 Task: Add an event with the title Marketing Campaign Review and Fine-tuning, date '2023/10/01', time 7:00 AM to 9:00 AMand add a description: Welcome to our Team Building Retreat: Problem-Solving Activities, an immersive and transformative experience designed to enhance problem-solving skills, foster collaboration, and strengthen the bond within your team. This retreat is an opportunity for team members to step away from their daily routines, engage in interactive activities, and work together to tackle complex challenges in a supportive and energizing environment.Select event color  Lavender . Add location for the event as: Hanoi, Vietnam, logged in from the account softage.4@softage.netand send the event invitation to softage.1@softage.net and softage.2@softage.net. Set a reminder for the event Doesn't repeat
Action: Mouse moved to (69, 86)
Screenshot: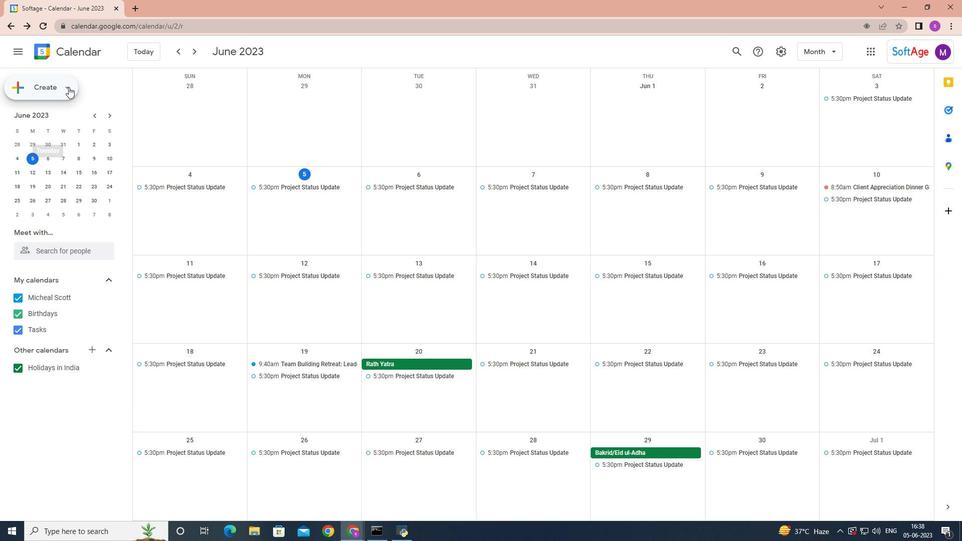 
Action: Mouse pressed left at (69, 86)
Screenshot: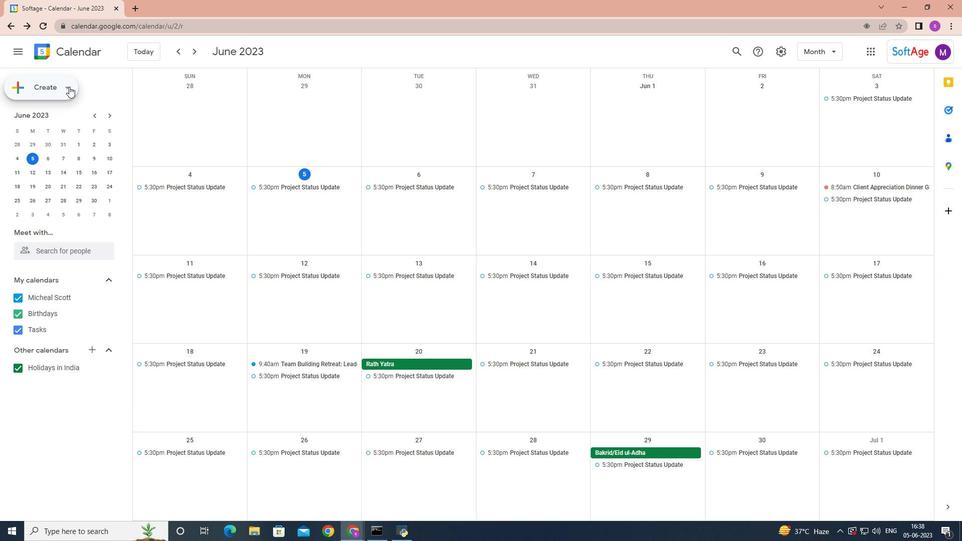 
Action: Mouse moved to (65, 114)
Screenshot: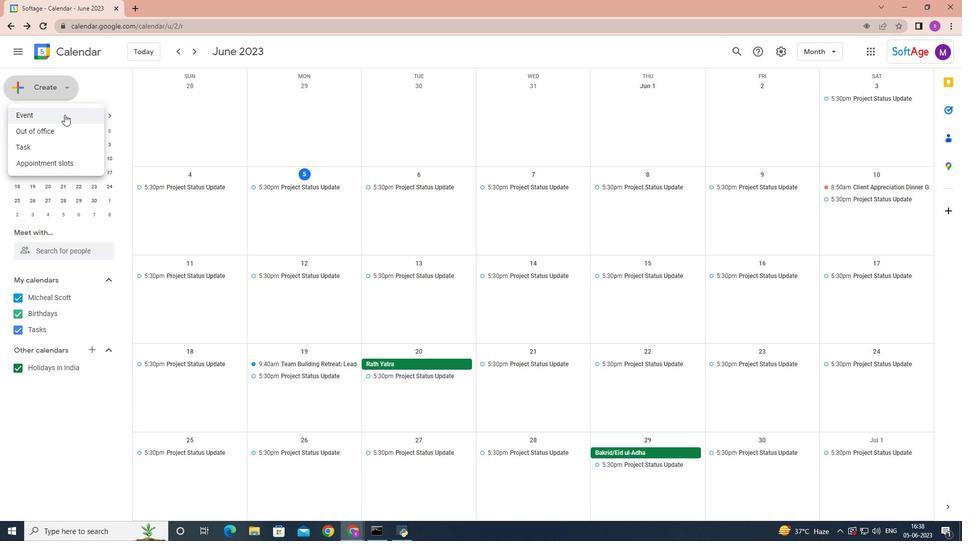 
Action: Mouse pressed left at (65, 114)
Screenshot: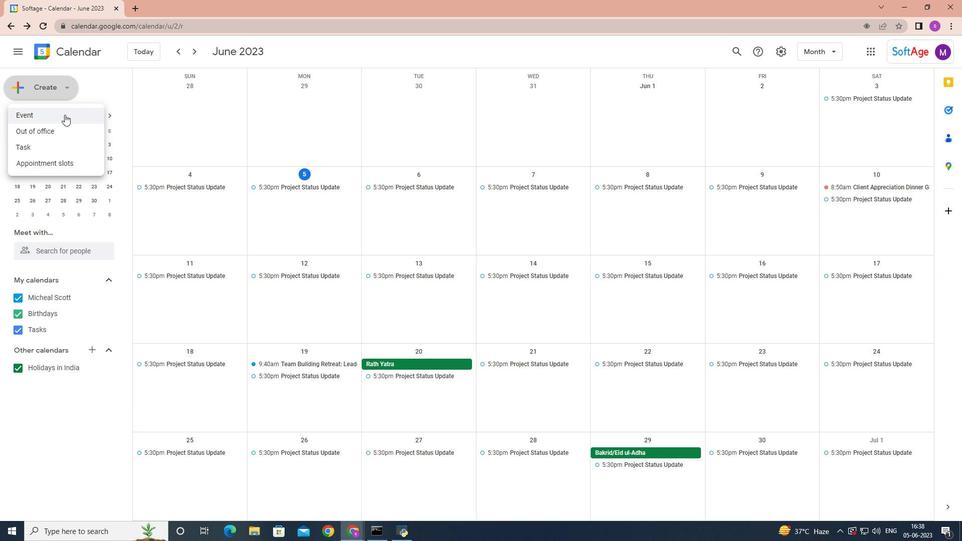 
Action: Mouse moved to (167, 395)
Screenshot: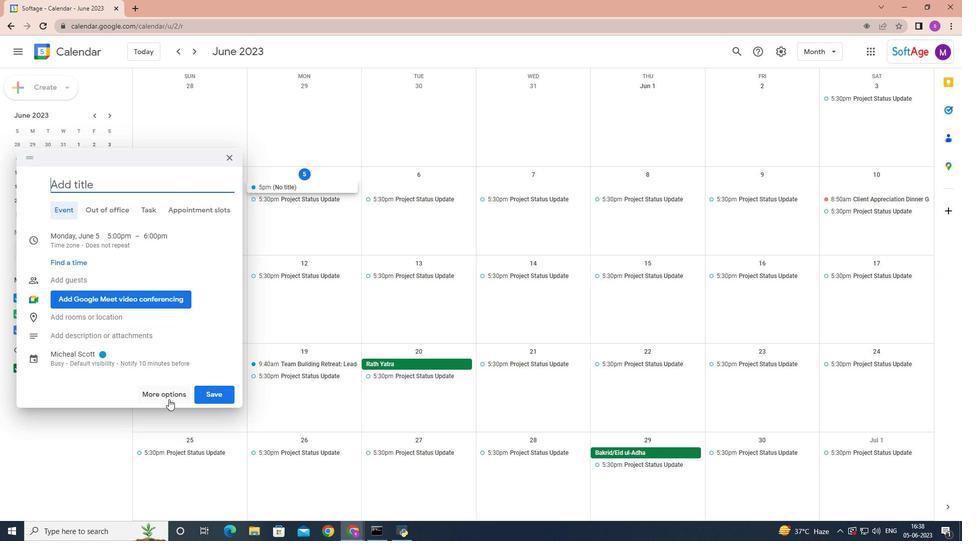 
Action: Mouse pressed left at (167, 395)
Screenshot: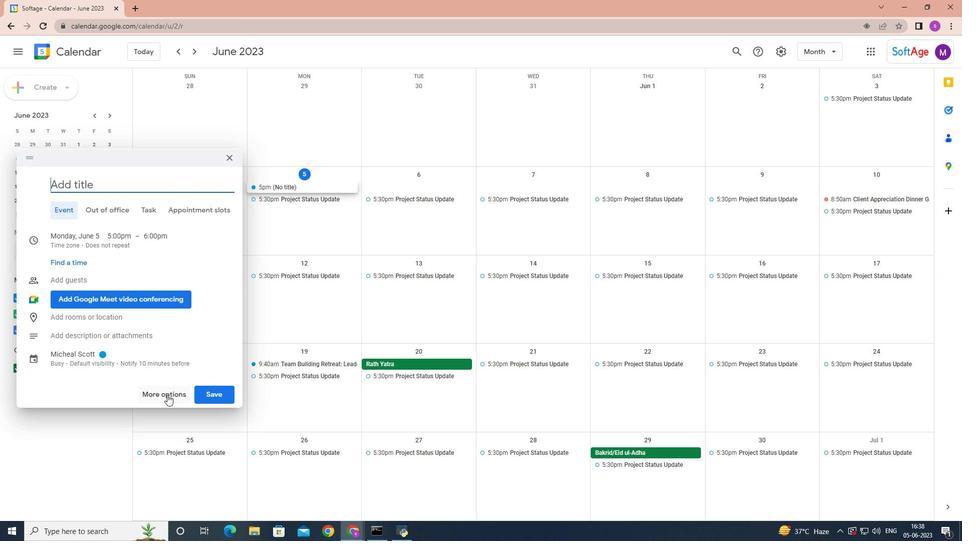 
Action: Key pressed <Key.shift>Marketing<Key.space><Key.shift>Campaign<Key.space><Key.shift>Review<Key.space>and<Key.space><Key.shift>Fine-tuning<Key.space>
Screenshot: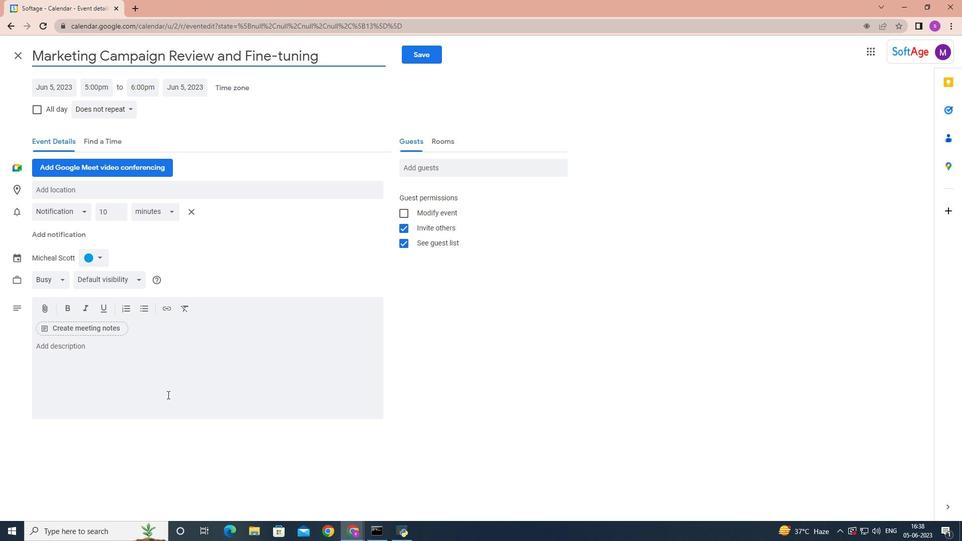 
Action: Mouse moved to (58, 88)
Screenshot: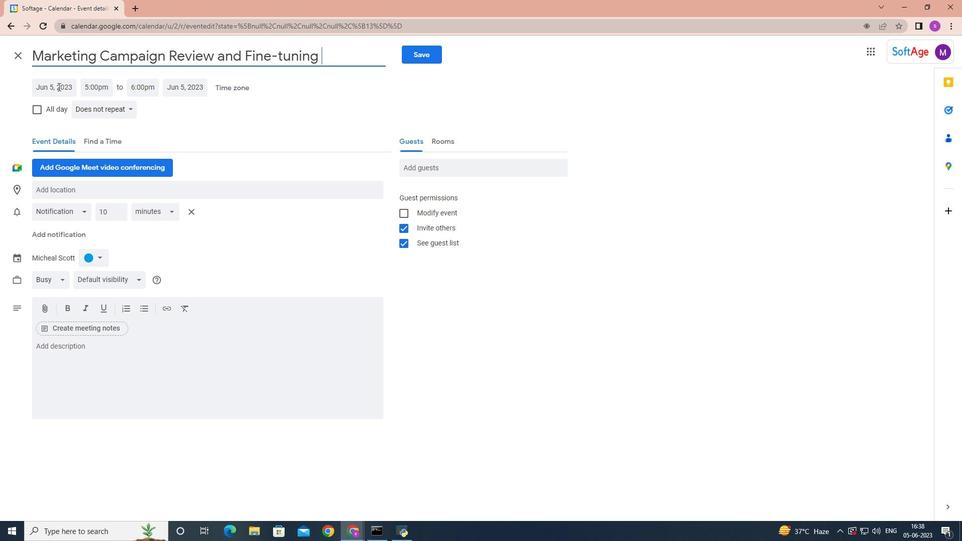 
Action: Mouse pressed left at (58, 88)
Screenshot: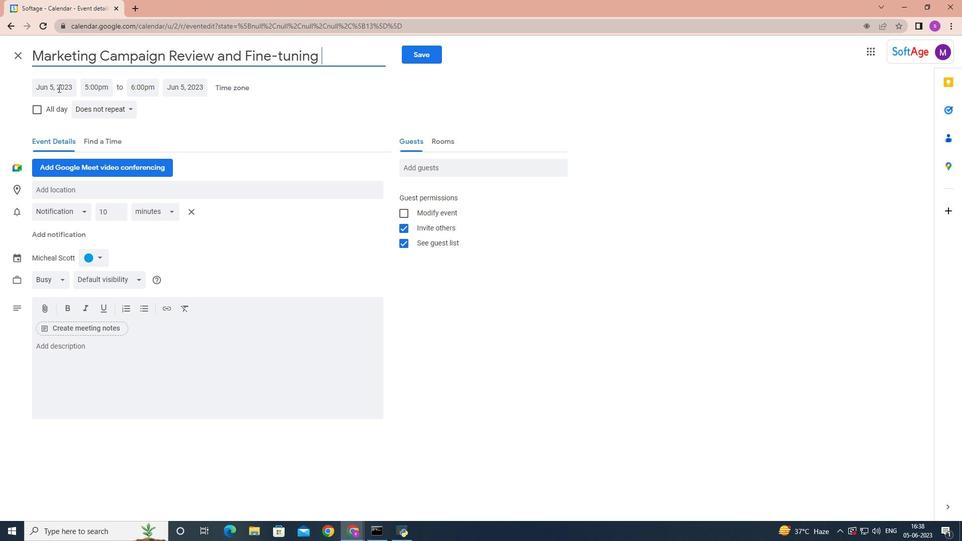 
Action: Mouse moved to (158, 108)
Screenshot: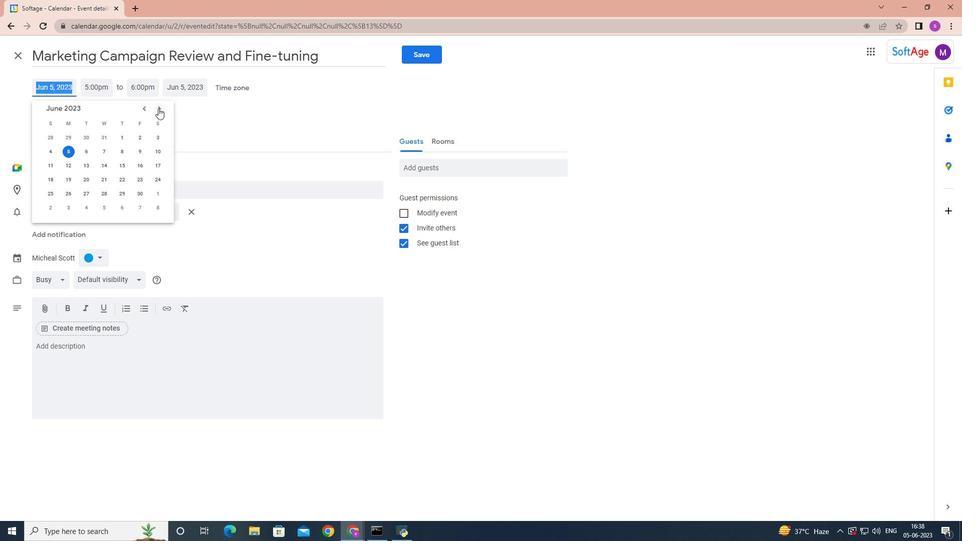 
Action: Mouse pressed left at (158, 108)
Screenshot: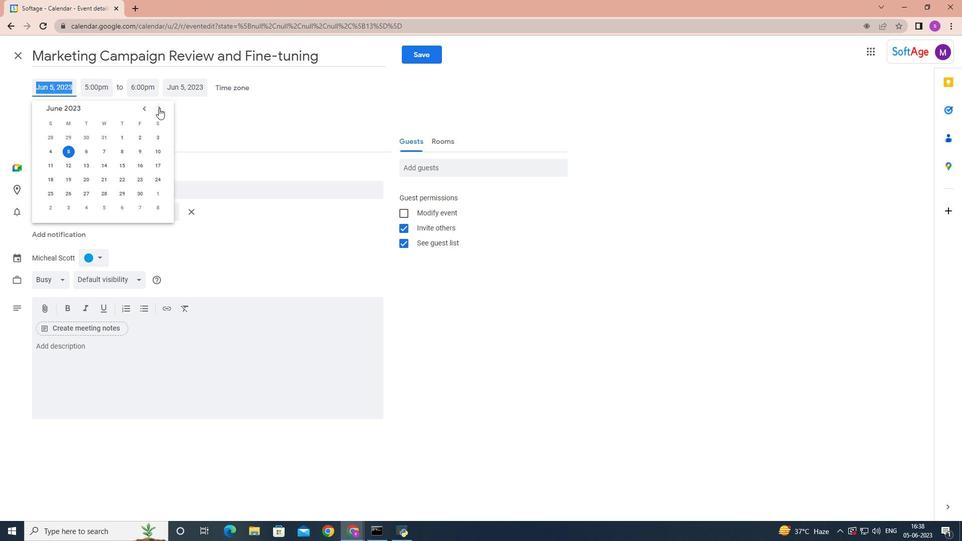 
Action: Mouse pressed left at (158, 108)
Screenshot: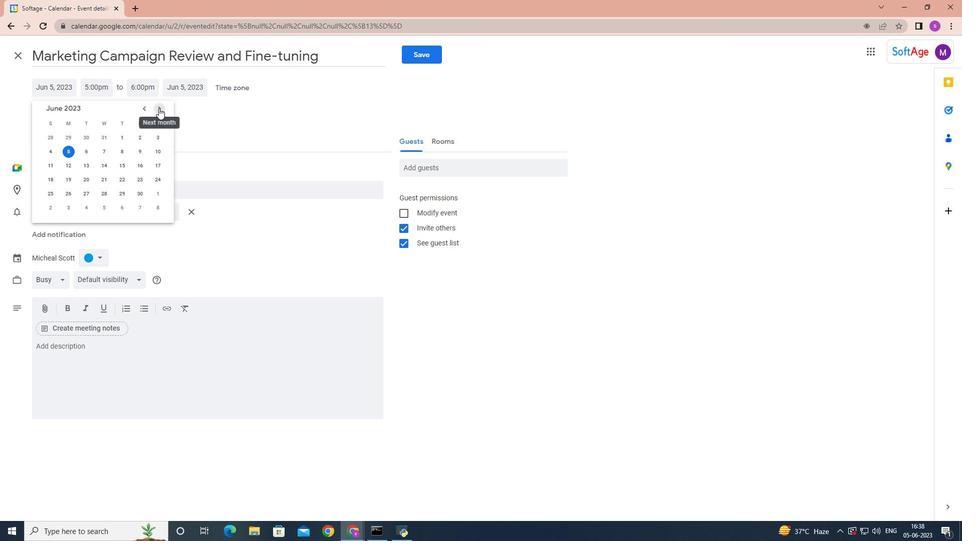 
Action: Mouse pressed left at (158, 108)
Screenshot: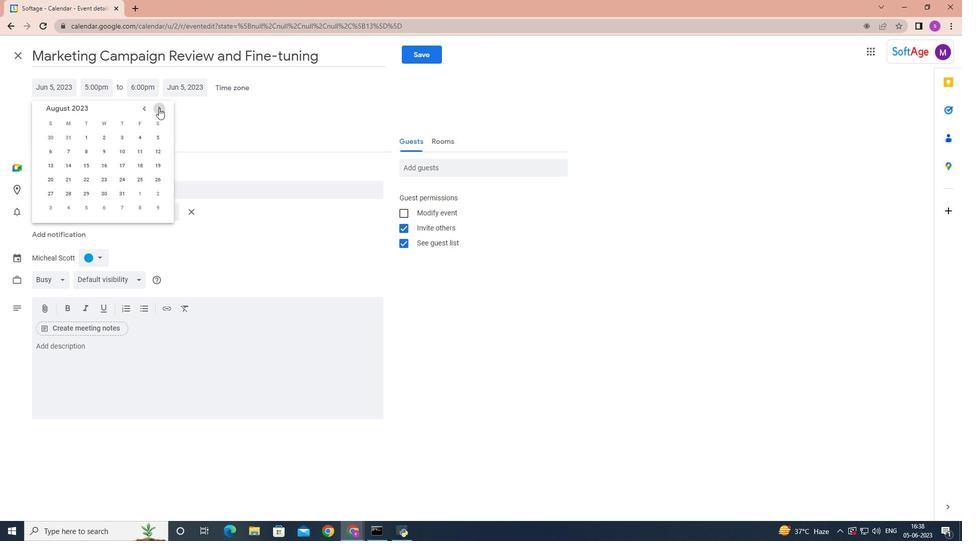 
Action: Mouse pressed left at (158, 108)
Screenshot: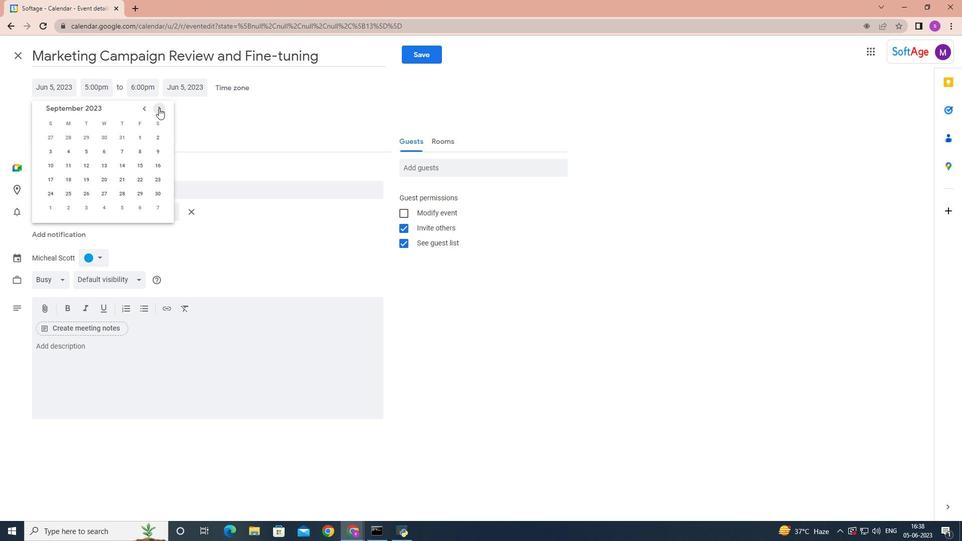 
Action: Mouse moved to (50, 137)
Screenshot: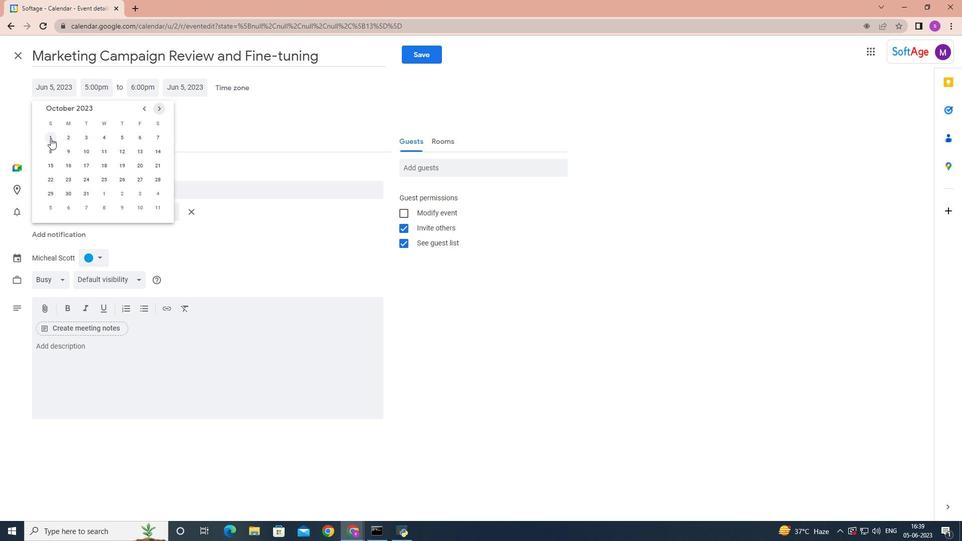 
Action: Mouse pressed left at (50, 137)
Screenshot: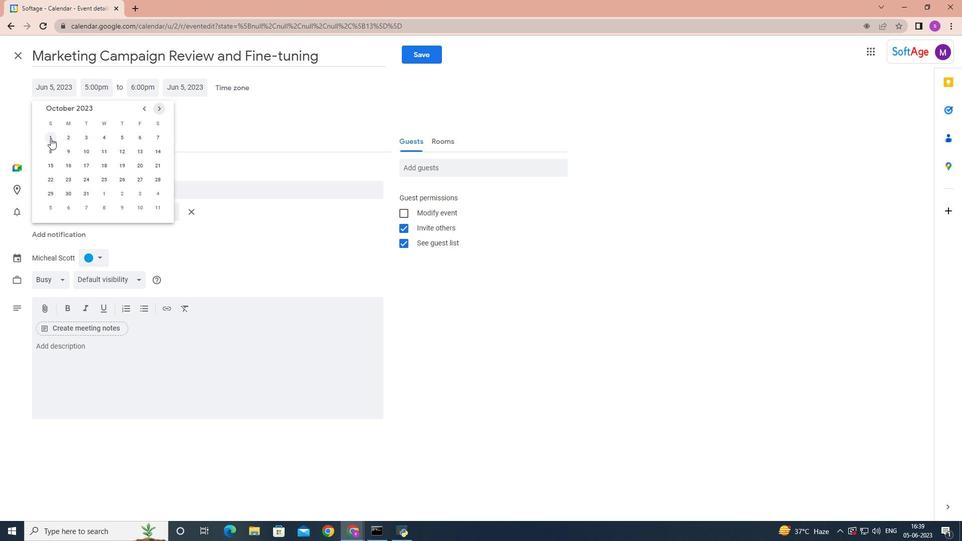 
Action: Mouse moved to (98, 86)
Screenshot: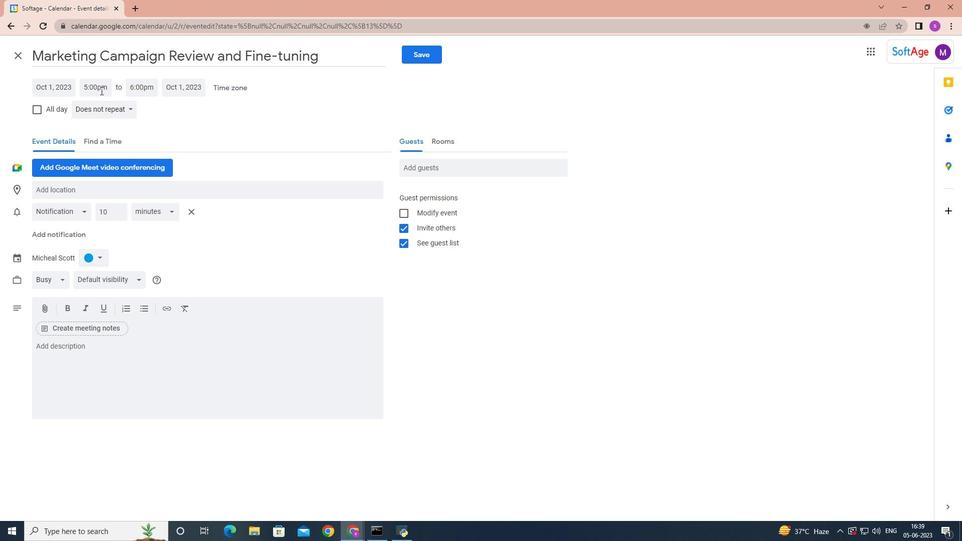 
Action: Mouse pressed left at (98, 86)
Screenshot: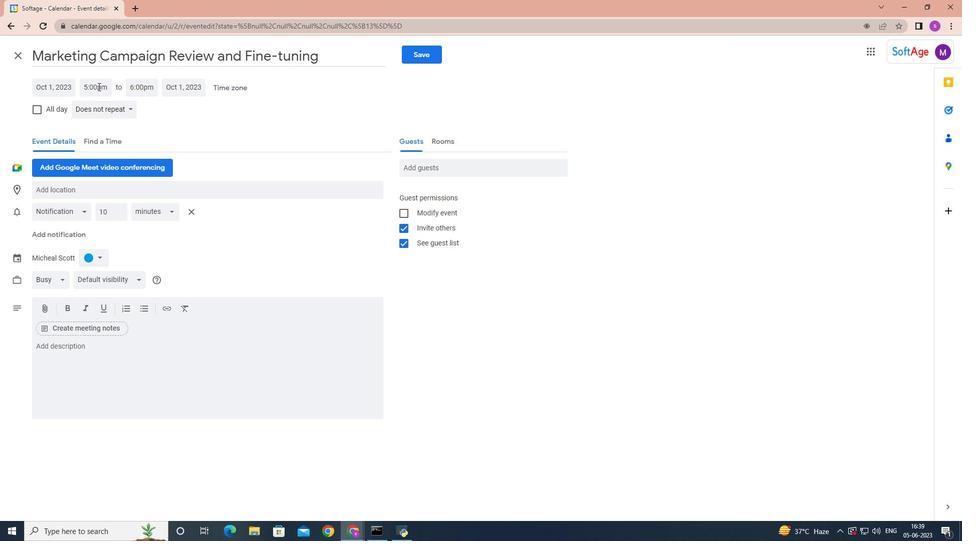 
Action: Mouse moved to (130, 150)
Screenshot: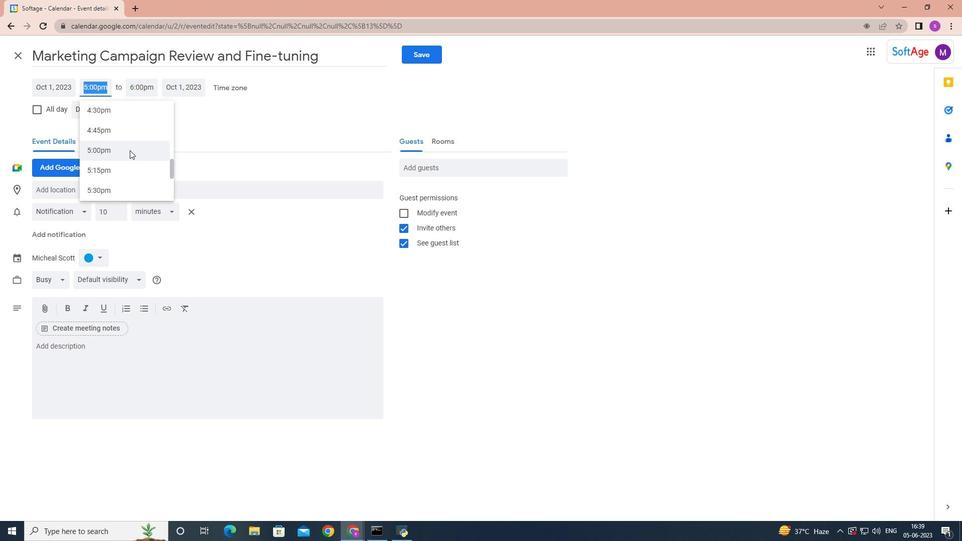 
Action: Mouse scrolled (130, 150) with delta (0, 0)
Screenshot: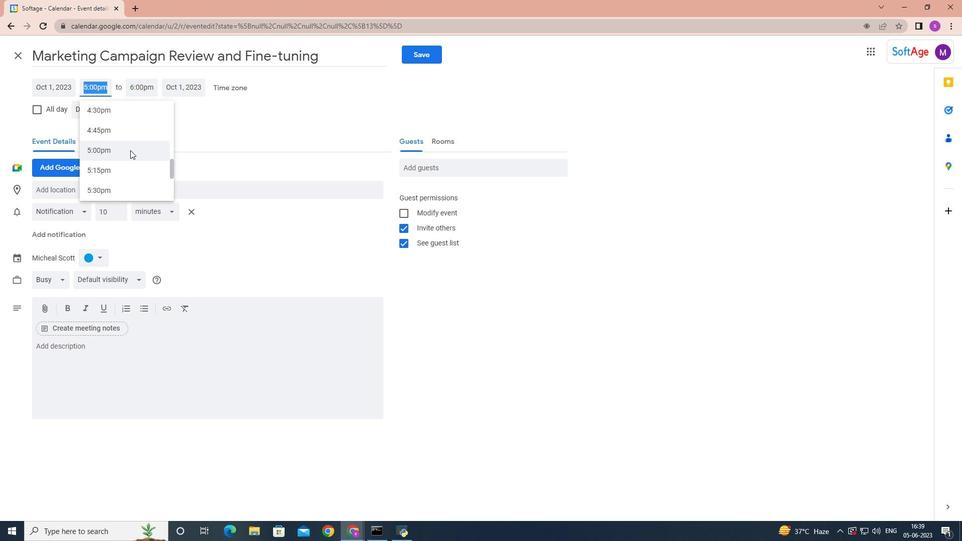 
Action: Mouse scrolled (130, 150) with delta (0, 0)
Screenshot: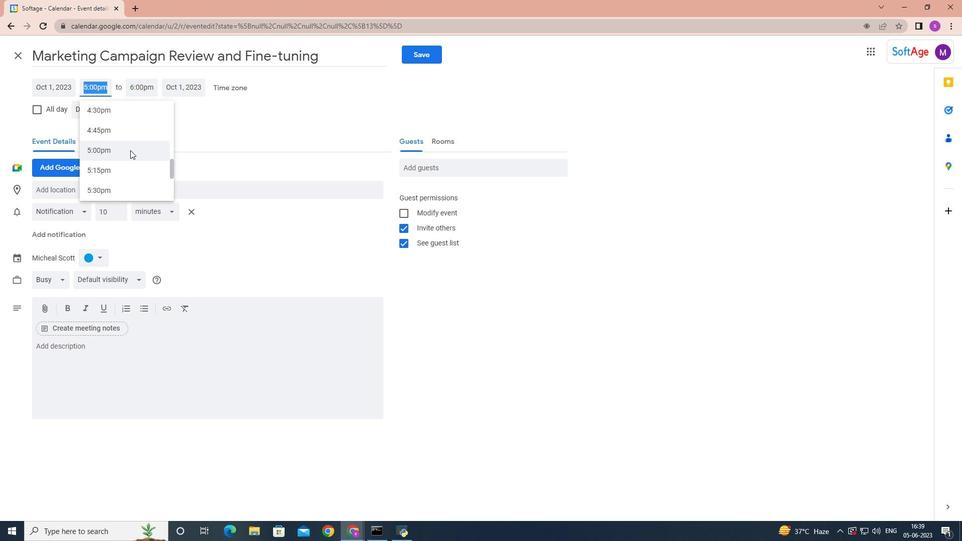 
Action: Mouse scrolled (130, 150) with delta (0, 0)
Screenshot: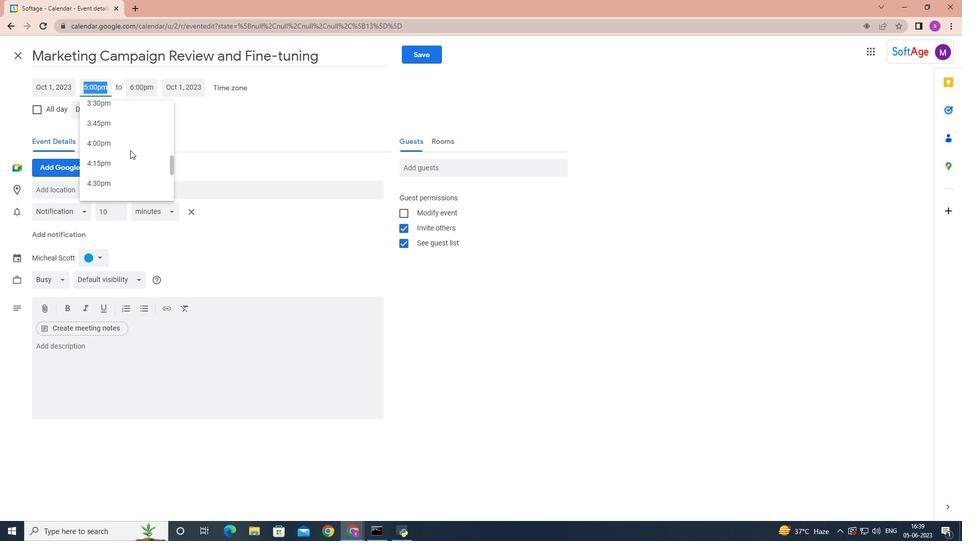 
Action: Mouse scrolled (130, 150) with delta (0, 0)
Screenshot: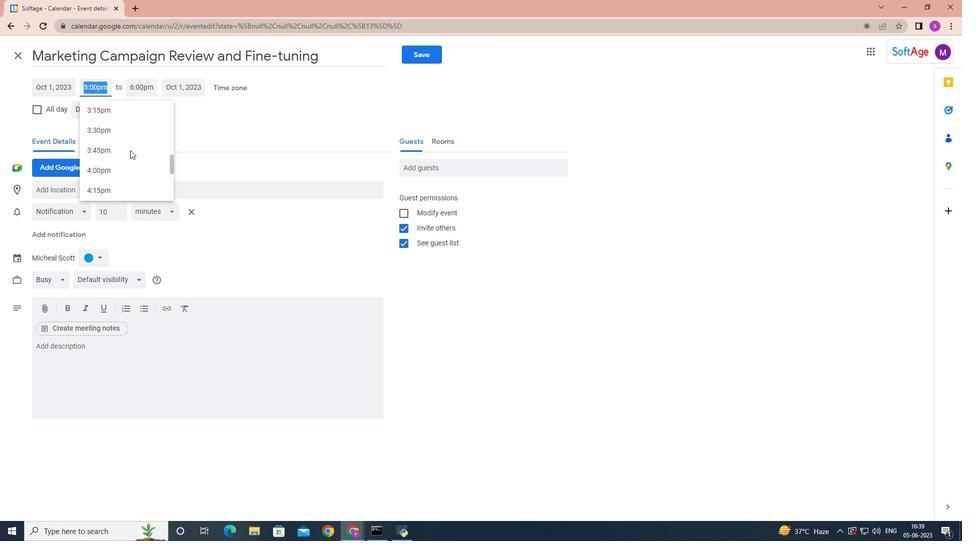 
Action: Mouse scrolled (130, 150) with delta (0, 0)
Screenshot: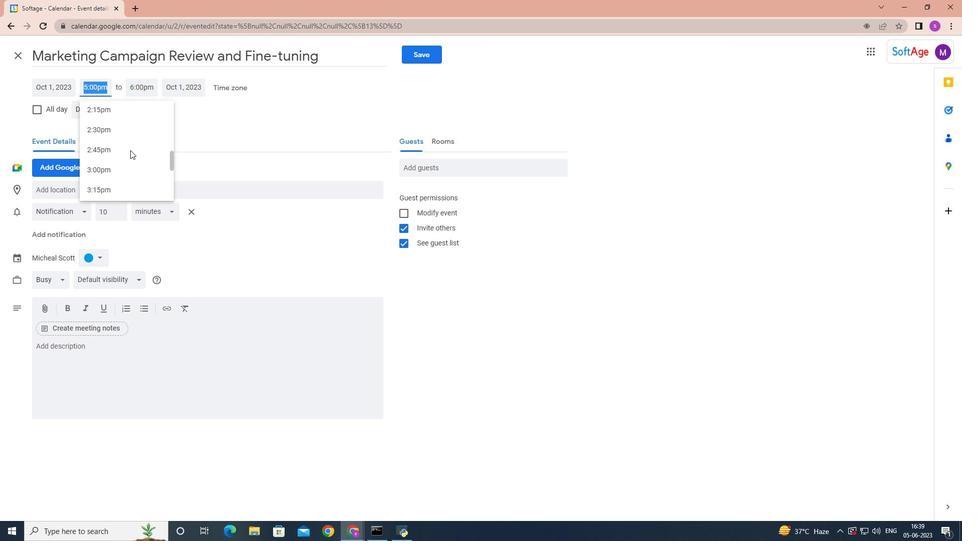 
Action: Mouse scrolled (130, 150) with delta (0, 0)
Screenshot: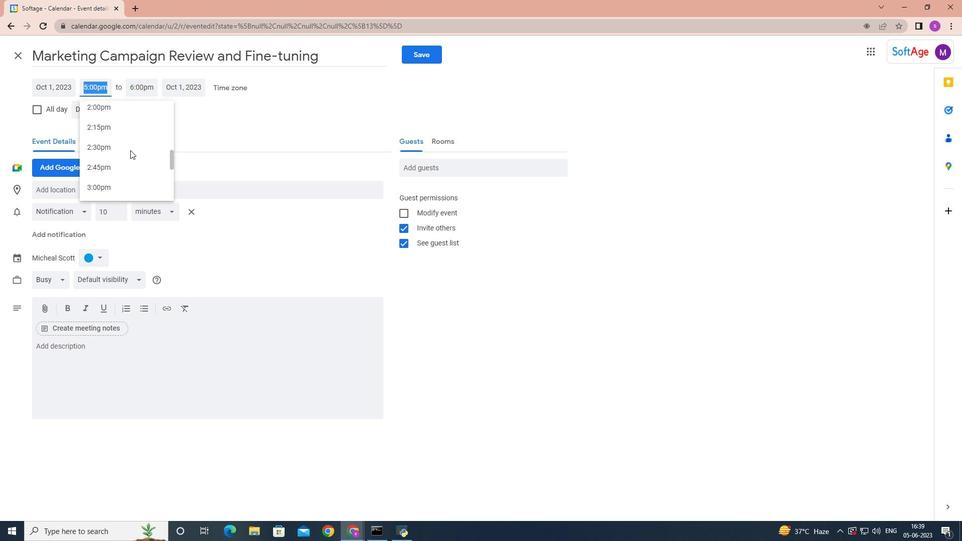 
Action: Mouse moved to (130, 150)
Screenshot: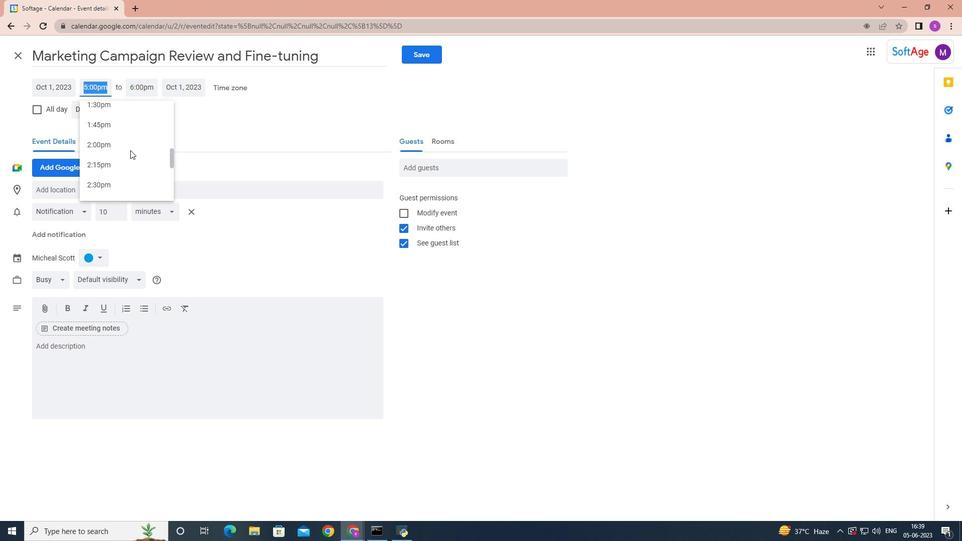 
Action: Mouse scrolled (130, 150) with delta (0, 0)
Screenshot: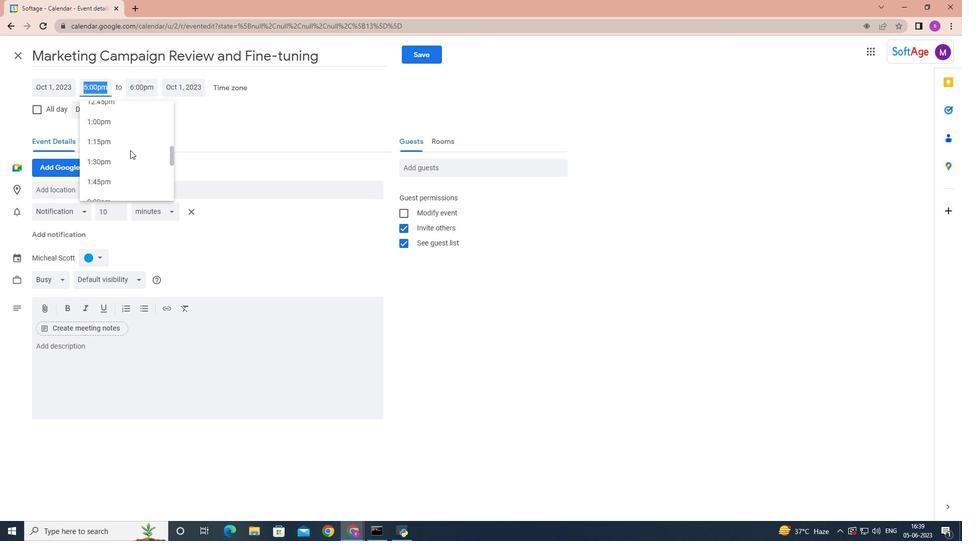 
Action: Mouse scrolled (130, 150) with delta (0, 0)
Screenshot: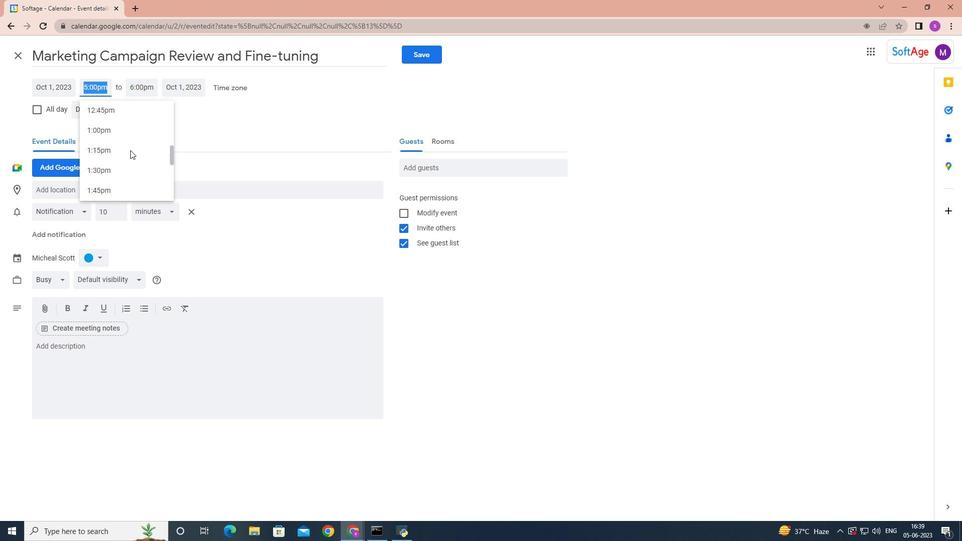 
Action: Mouse moved to (130, 152)
Screenshot: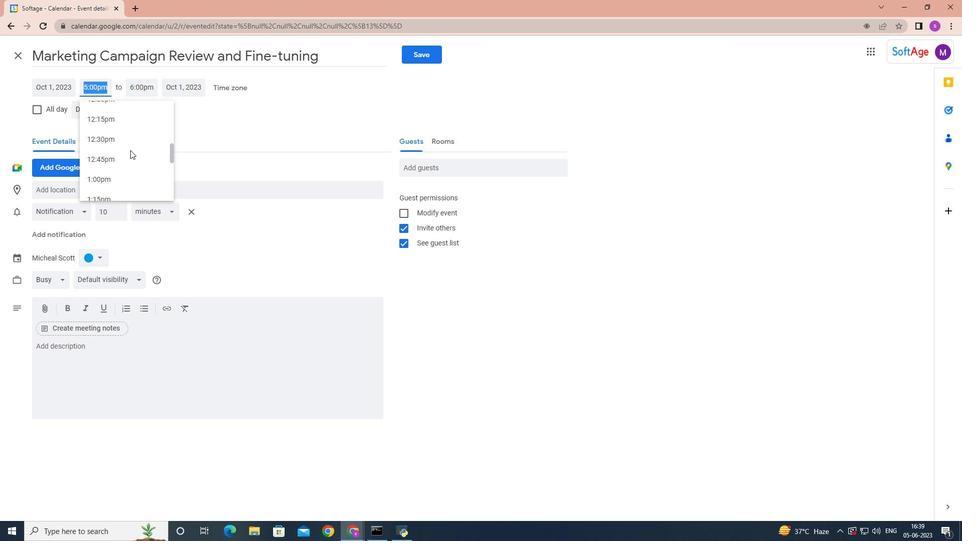 
Action: Mouse scrolled (130, 152) with delta (0, 0)
Screenshot: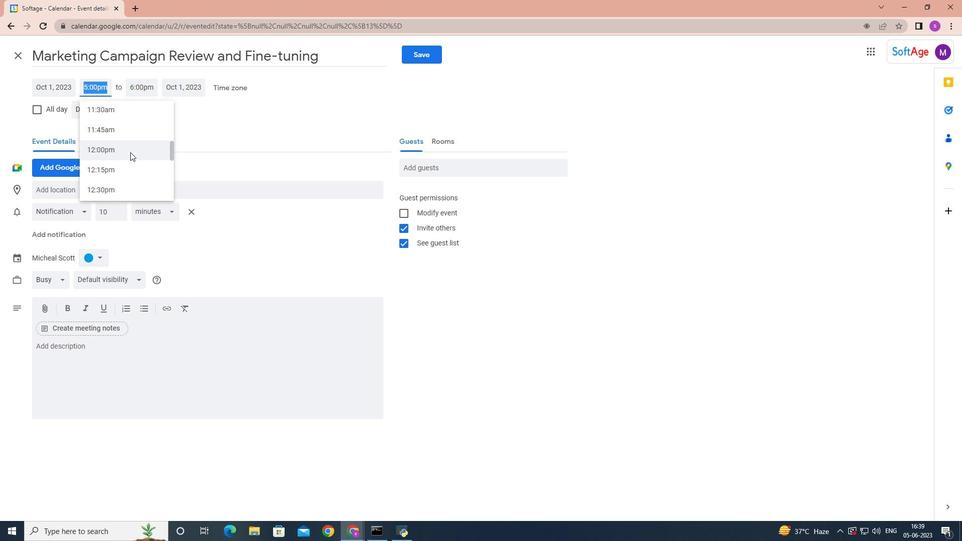 
Action: Mouse scrolled (130, 152) with delta (0, 0)
Screenshot: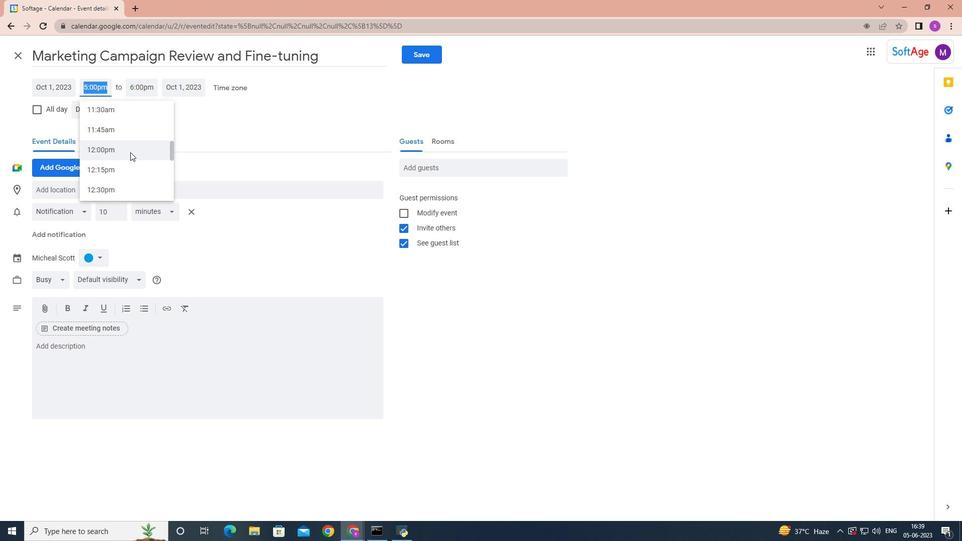 
Action: Mouse scrolled (130, 152) with delta (0, 0)
Screenshot: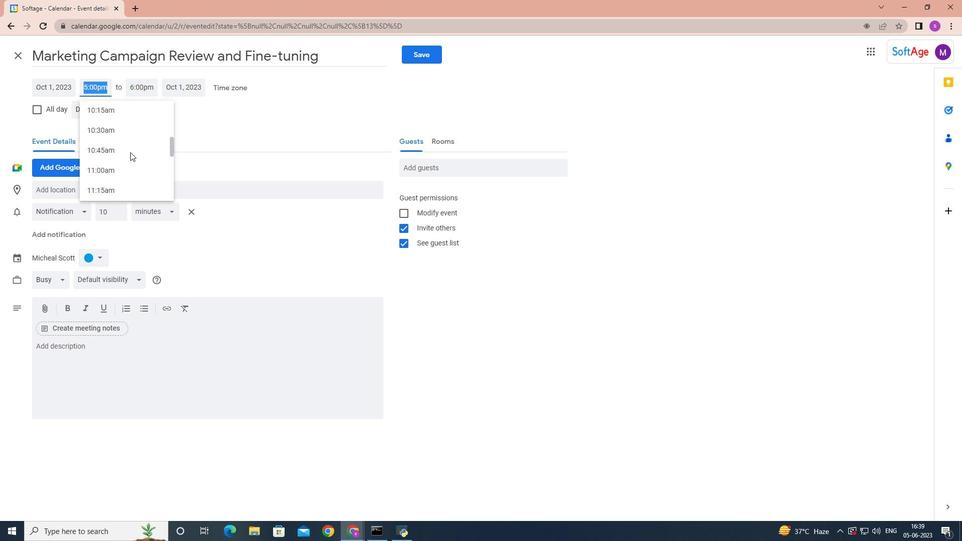 
Action: Mouse scrolled (130, 152) with delta (0, 0)
Screenshot: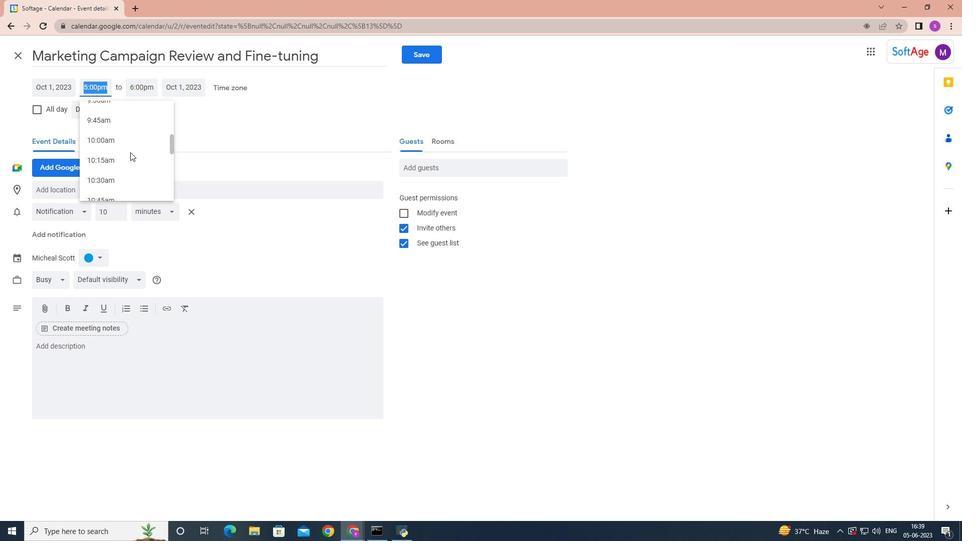 
Action: Mouse scrolled (130, 152) with delta (0, 0)
Screenshot: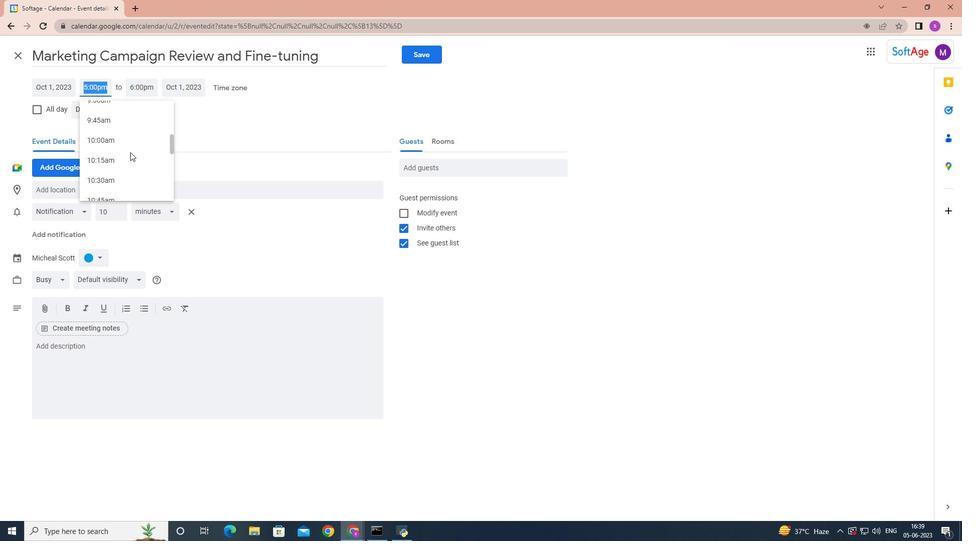 
Action: Mouse moved to (130, 152)
Screenshot: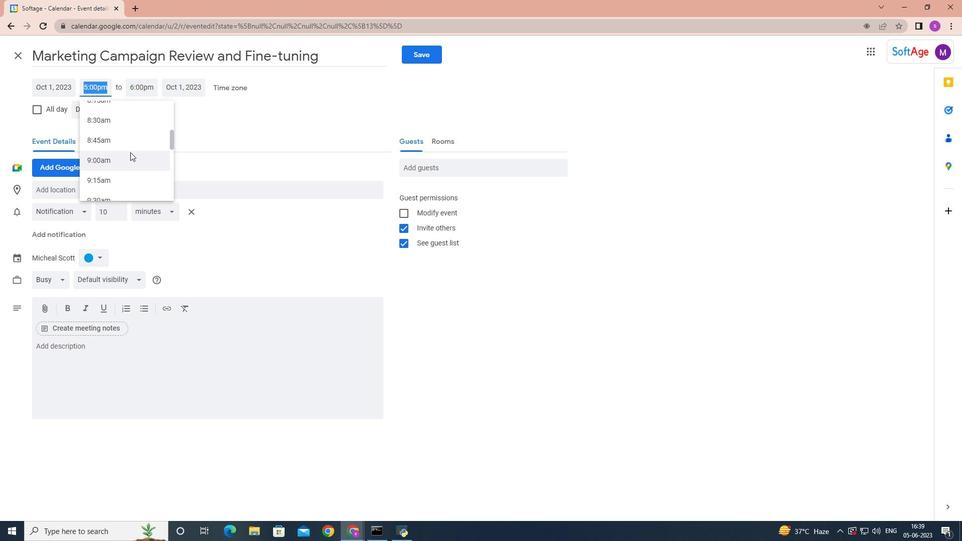 
Action: Mouse scrolled (130, 152) with delta (0, 0)
Screenshot: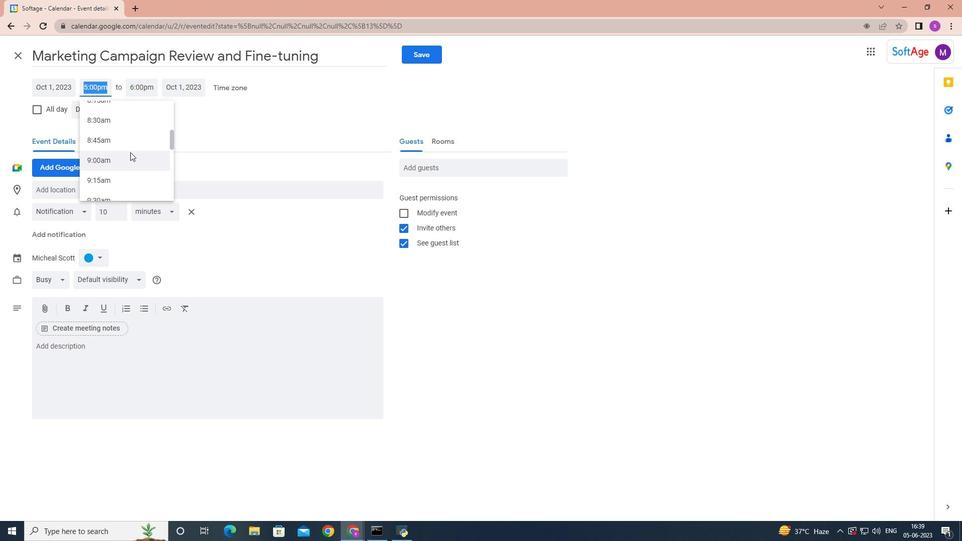 
Action: Mouse scrolled (130, 152) with delta (0, 0)
Screenshot: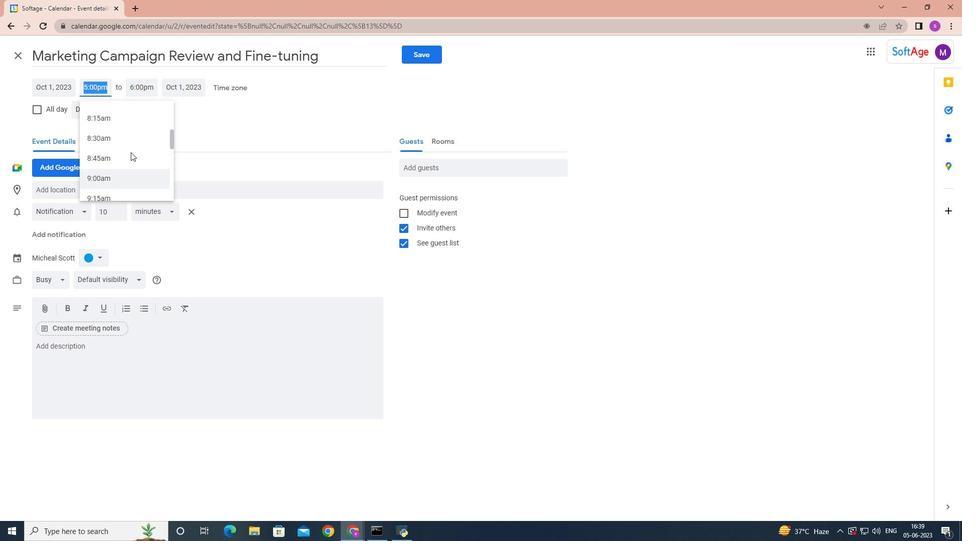 
Action: Mouse moved to (130, 155)
Screenshot: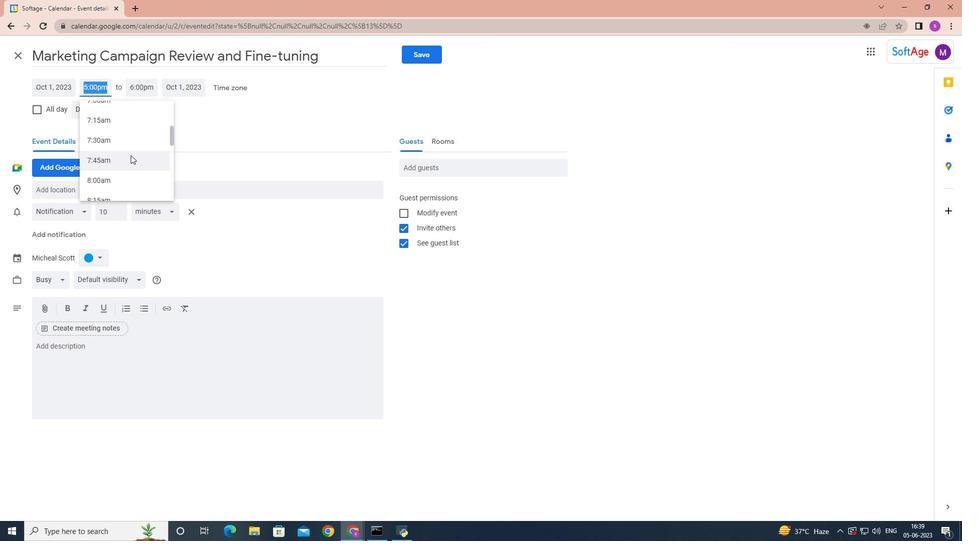 
Action: Mouse scrolled (130, 155) with delta (0, 0)
Screenshot: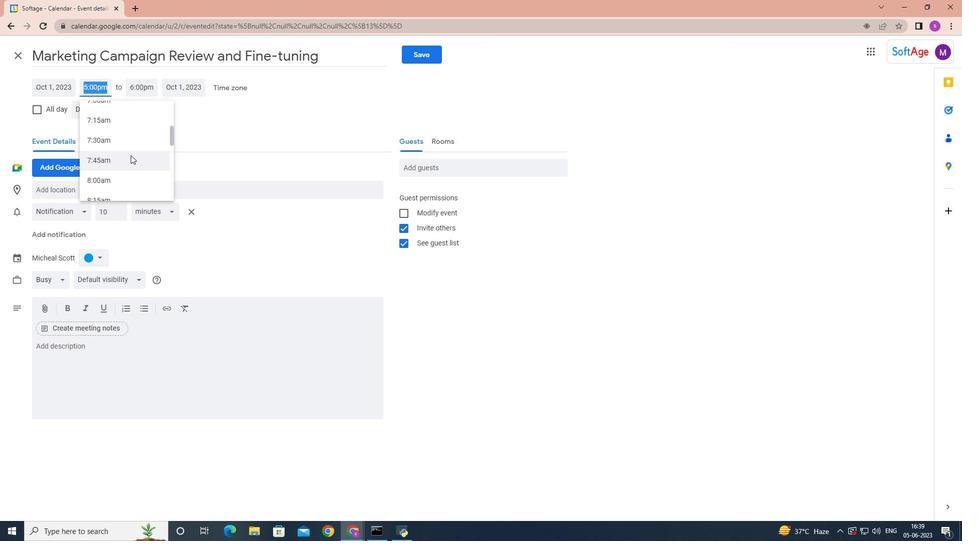 
Action: Mouse moved to (116, 148)
Screenshot: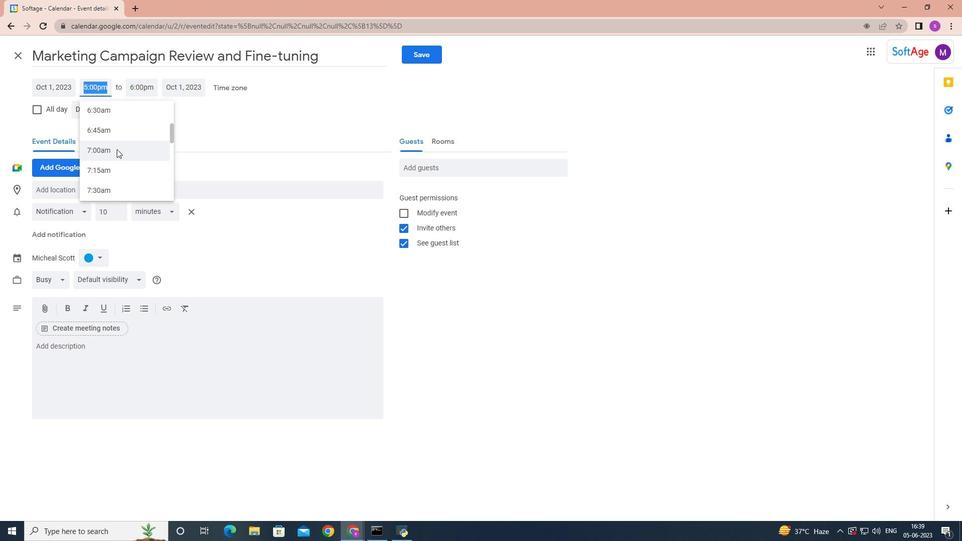 
Action: Mouse pressed left at (116, 148)
Screenshot: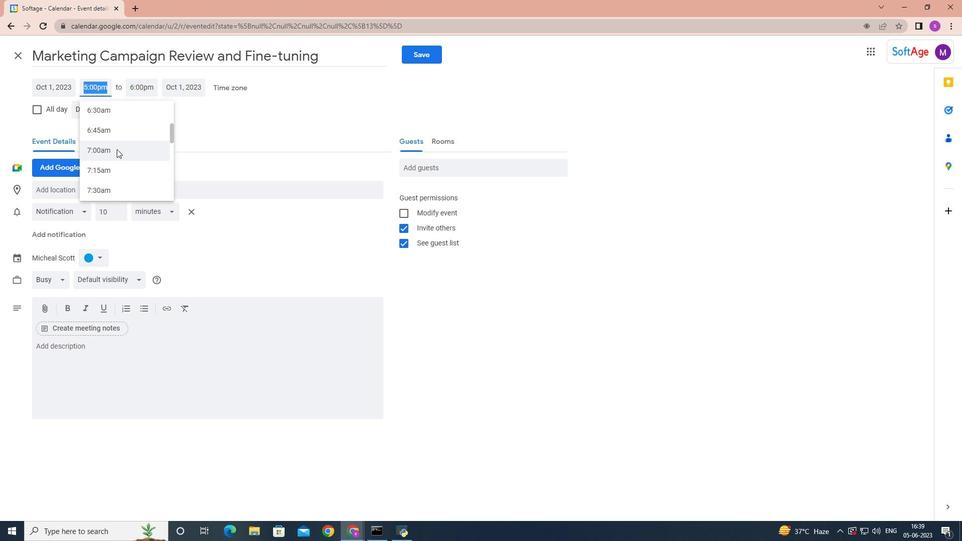 
Action: Mouse moved to (135, 89)
Screenshot: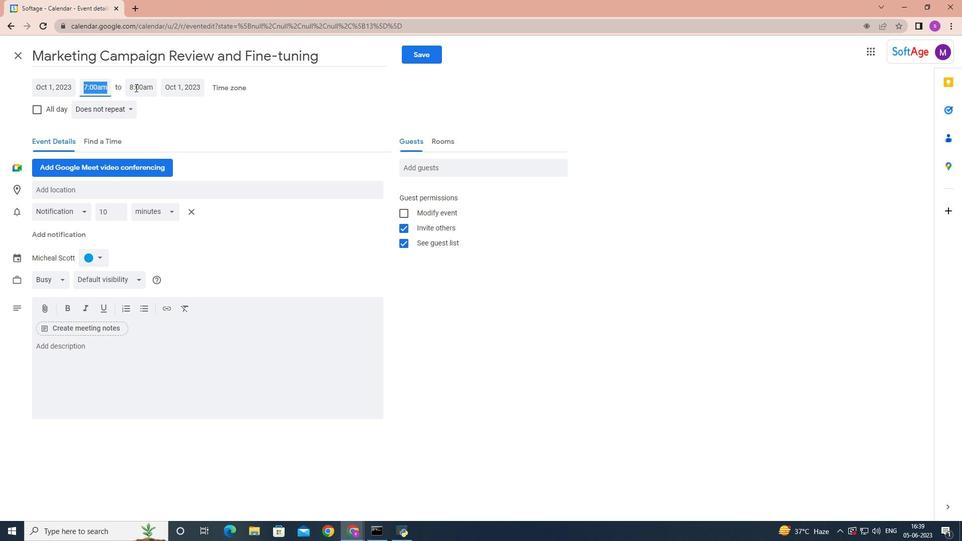
Action: Mouse pressed left at (135, 89)
Screenshot: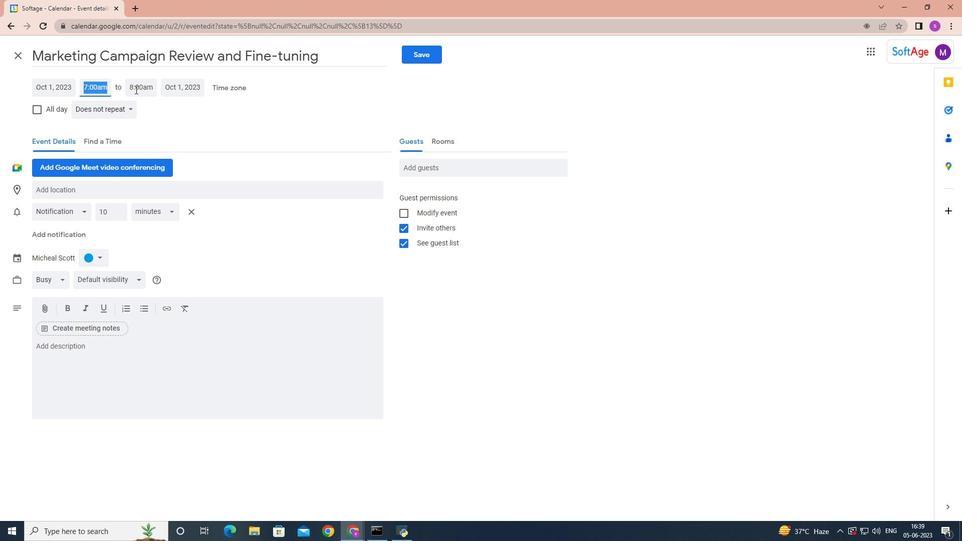 
Action: Mouse moved to (167, 191)
Screenshot: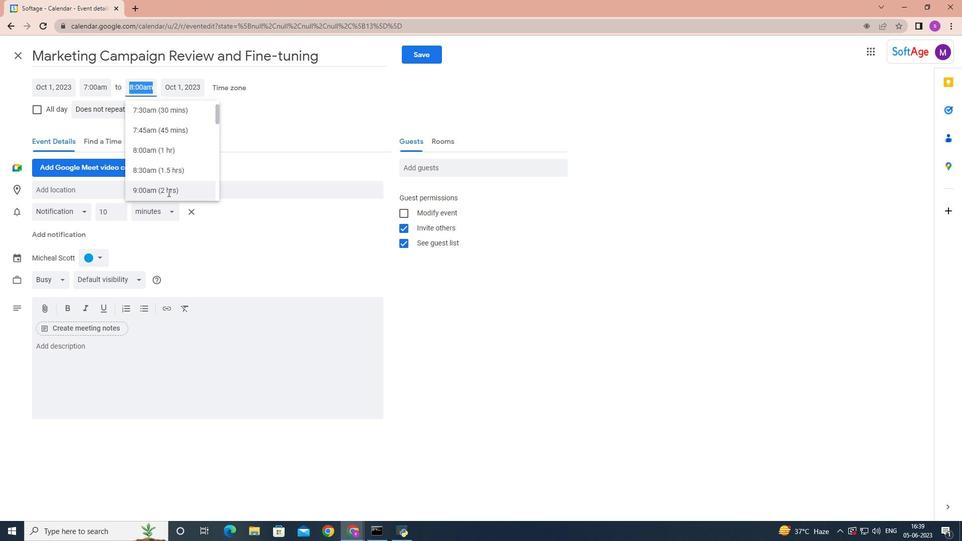 
Action: Mouse pressed left at (167, 191)
Screenshot: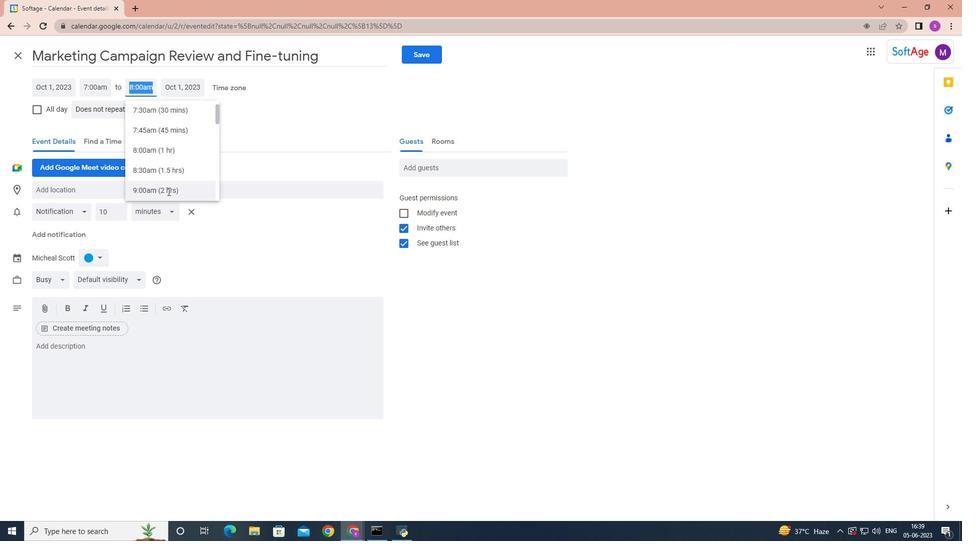 
Action: Mouse moved to (95, 349)
Screenshot: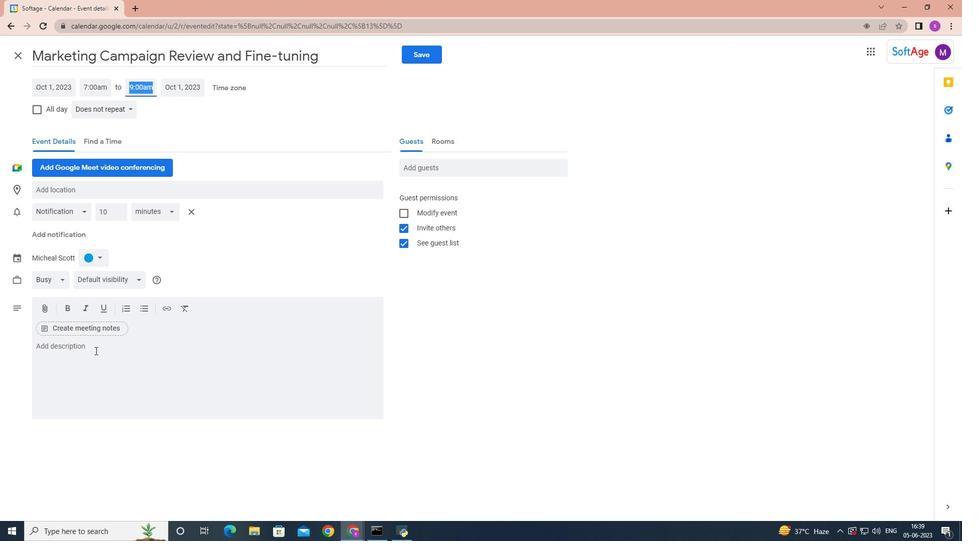 
Action: Mouse pressed left at (95, 349)
Screenshot: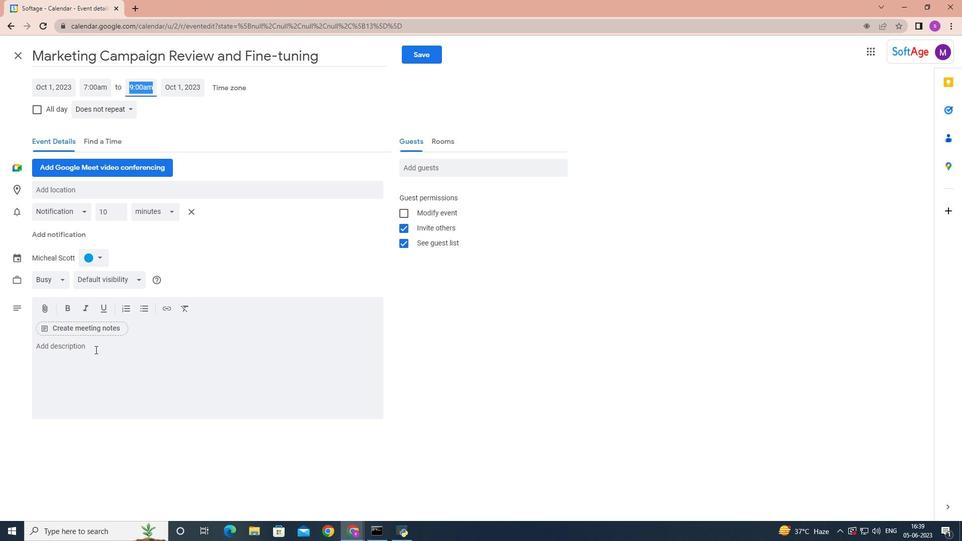 
Action: Key pressed <Key.shift>Welcome<Key.space>to<Key.space>our<Key.space><Key.shift>Team<Key.space><Key.shift>Building<Key.space><Key.shift>retreat<Key.shift>:<Key.space><Key.shift>problem<Key.space>-<Key.backspace><Key.backspace>-solving<Key.space><Key.shift>activities<Key.space><Key.backspace>,<Key.space>an<Key.space>immersive<Key.space>and<Key.space>transformative<Key.space>exper<Key.backspace><Key.backspace><Key.backspace><Key.backspace><Key.backspace><Key.backspace><Key.backspace><Key.backspace><Key.backspace><Key.backspace><Key.backspace>ative<Key.space>experience<Key.space>designed<Key.space>to<Key.space>enhance<Key.space>problem<Key.space><Key.backspace>-<Key.space>solving<Key.space>skills<Key.space><Key.backspace>,<Key.space>s<Key.backspace>foster<Key.space>collaboration<Key.space><Key.backspace>,<Key.space>and<Key.space>strengthen<Key.space>the<Key.space>bond<Key.space>within<Key.space>your<Key.space>team.<Key.space><Key.shift><Key.shift><Key.shift>This<Key.space>retreat<Key.space>is<Key.space>an<Key.space>opportunity<Key.space>for<Key.space>team<Key.space>memn<Key.backspace>bers<Key.space>to<Key.space>step<Key.space>away<Key.space>from<Key.space>their<Key.space>daily<Key.space>rountines<Key.space>en<Key.backspace><Key.backspace><Key.backspace><Key.backspace><Key.backspace>es<Key.space>engage<Key.space>in<Key.space>interactive<Key.space>activities<Key.space>and<Key.space>work<Key.space>together<Key.space>to<Key.space>tackle<Key.space>complex<Key.space>challenges<Key.space>in<Key.space>a<Key.space>supportive<Key.space>and<Key.space>energizing<Key.space>environment.
Screenshot: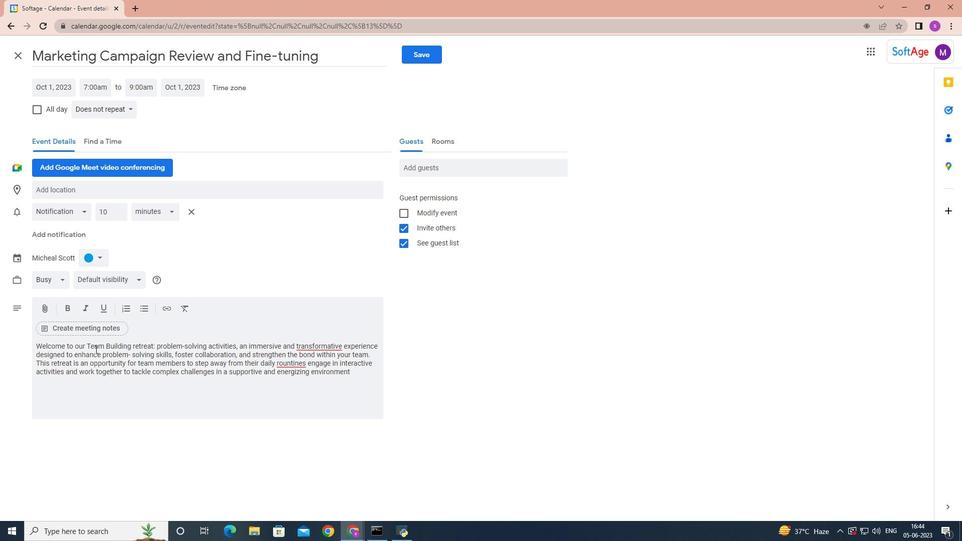 
Action: Mouse moved to (84, 211)
Screenshot: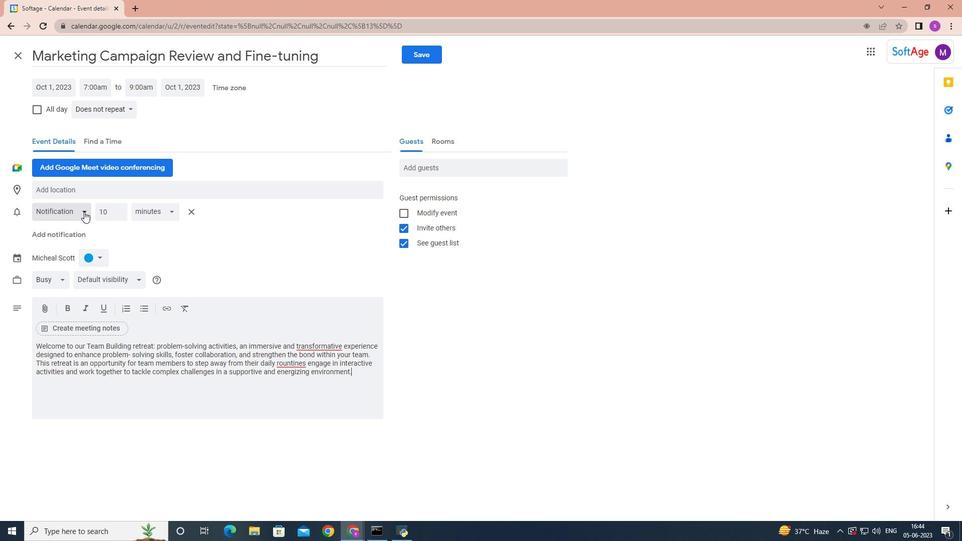 
Action: Mouse pressed left at (84, 211)
Screenshot: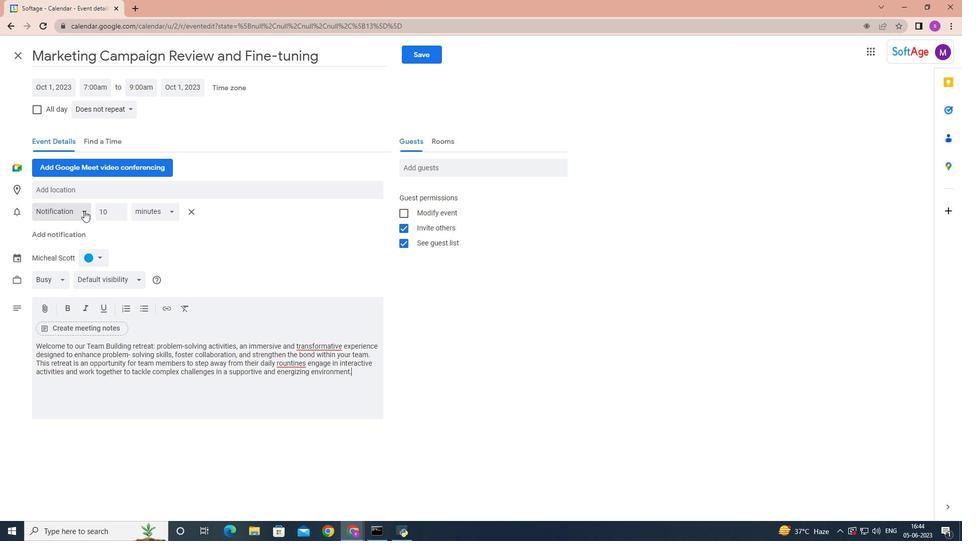 
Action: Mouse moved to (211, 236)
Screenshot: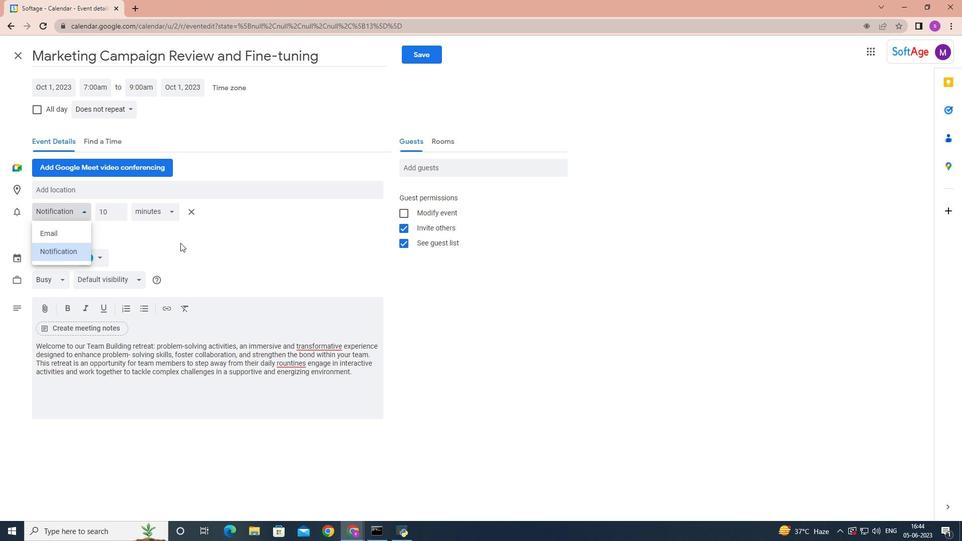 
Action: Mouse pressed left at (211, 236)
Screenshot: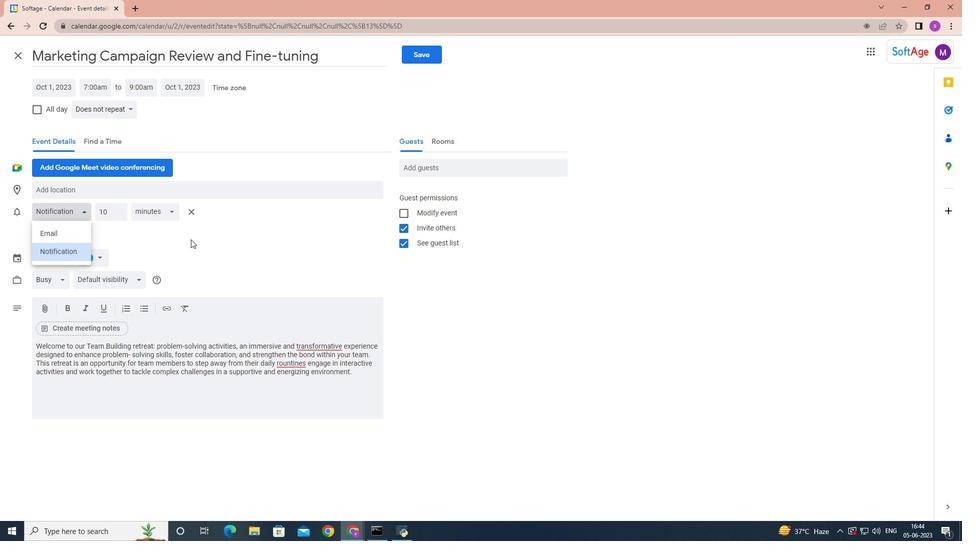 
Action: Mouse moved to (102, 257)
Screenshot: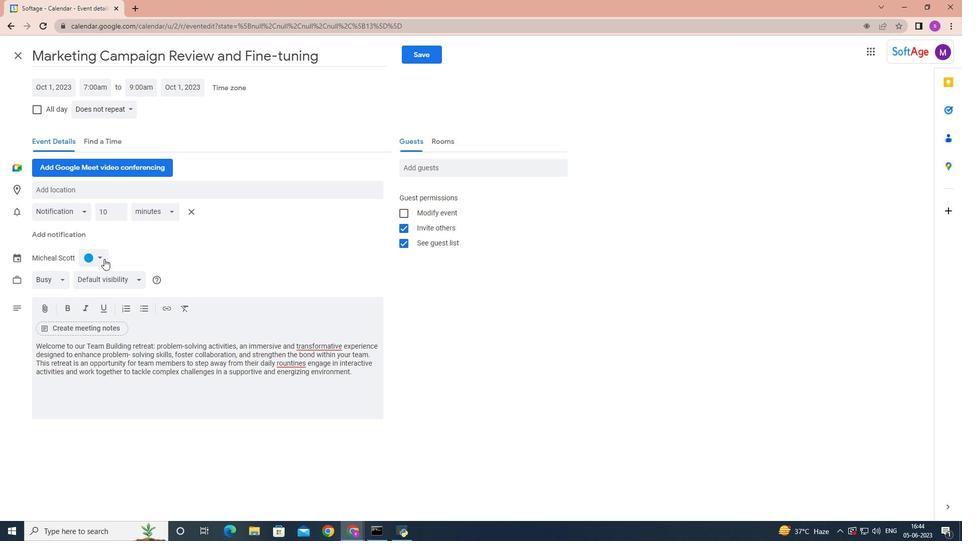 
Action: Mouse pressed left at (102, 257)
Screenshot: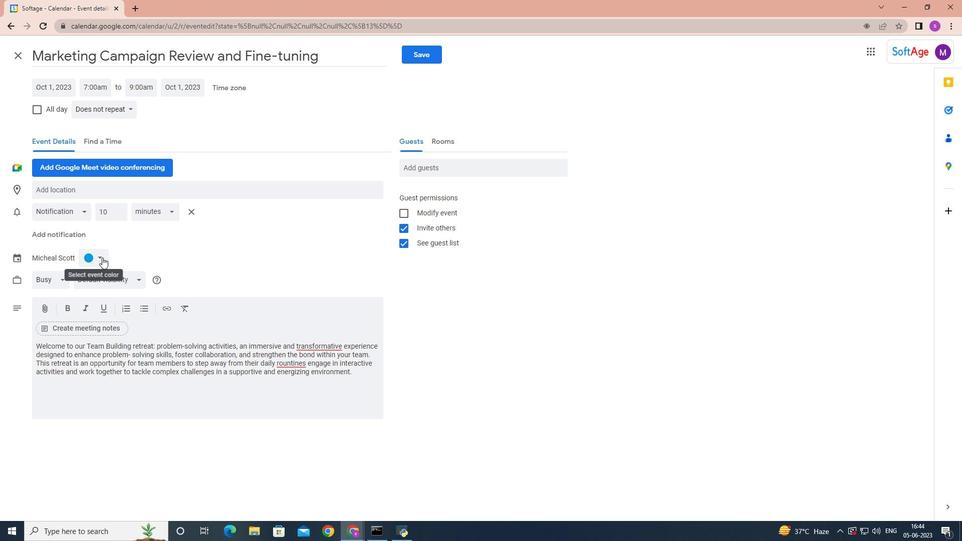 
Action: Mouse moved to (88, 302)
Screenshot: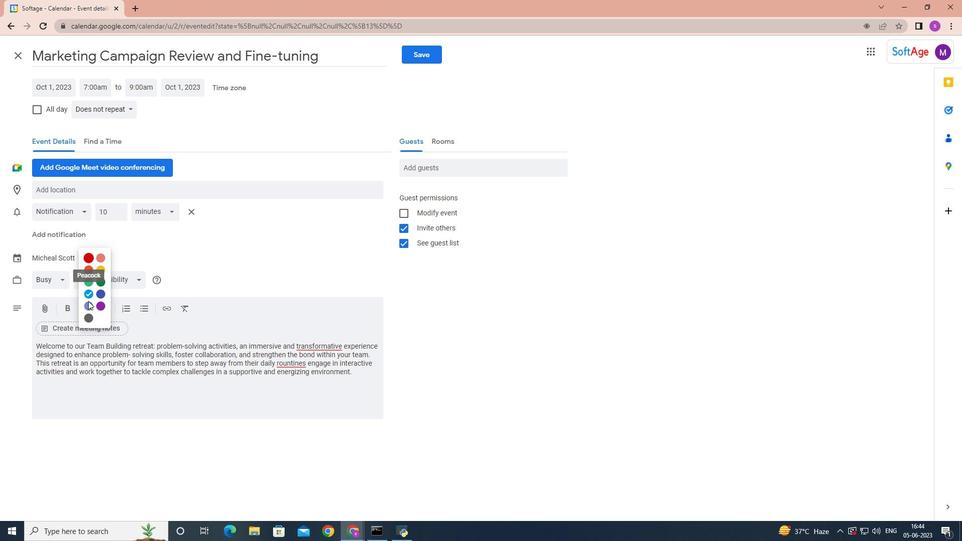 
Action: Mouse pressed left at (88, 302)
Screenshot: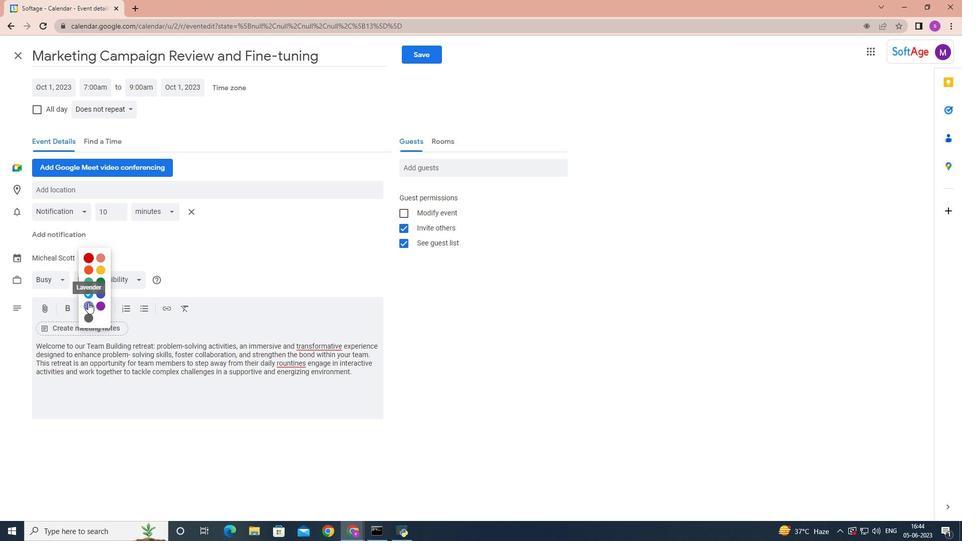 
Action: Mouse moved to (109, 190)
Screenshot: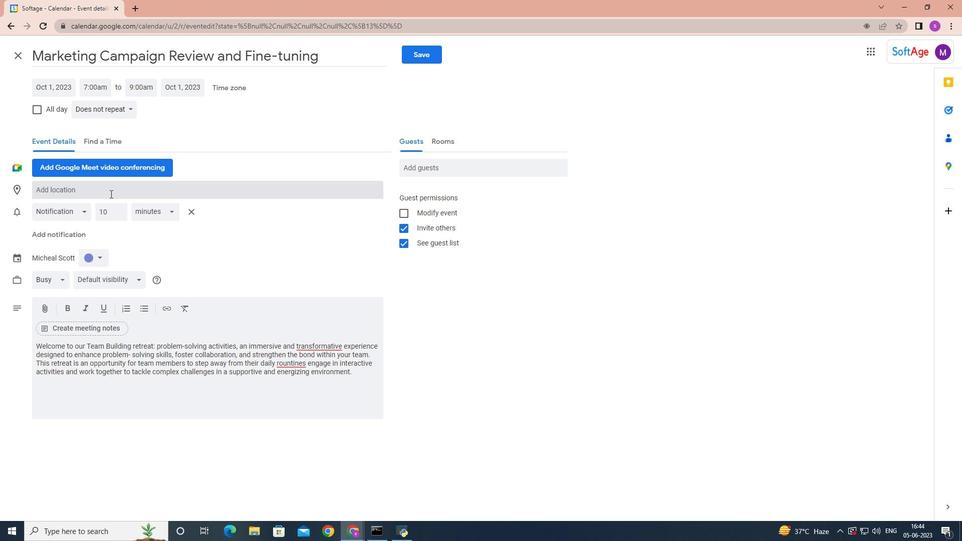 
Action: Mouse pressed left at (109, 190)
Screenshot: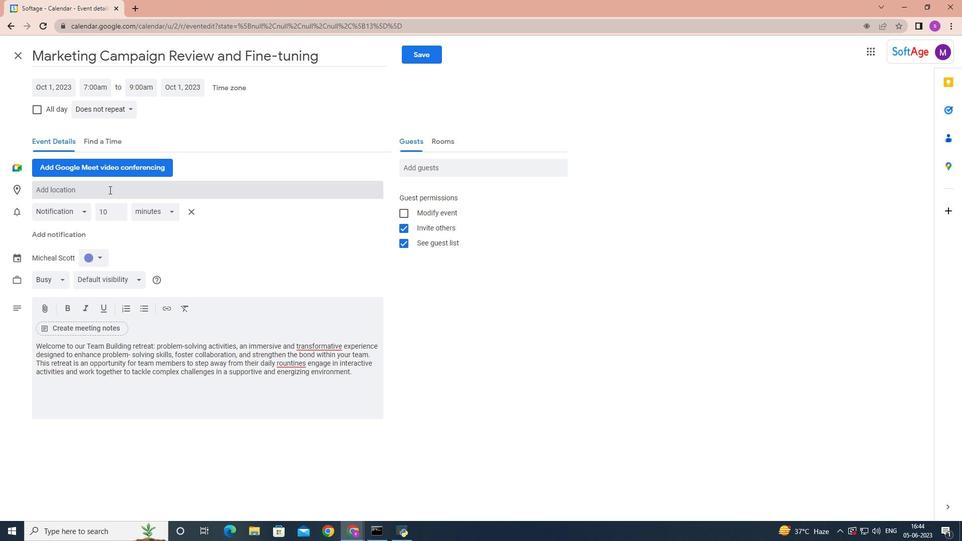 
Action: Key pressed <Key.shift>Hanoi,<Key.space><Key.shift>Vietnam
Screenshot: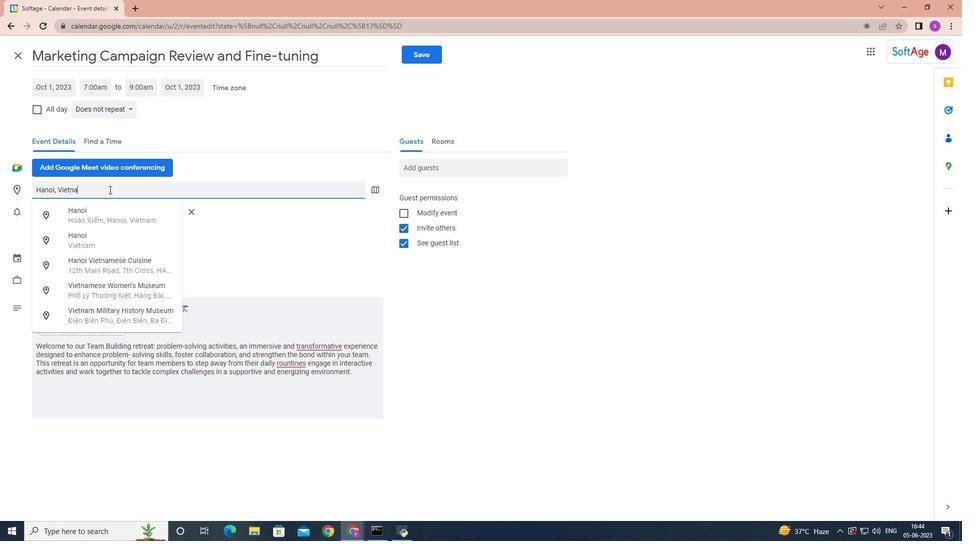 
Action: Mouse moved to (472, 159)
Screenshot: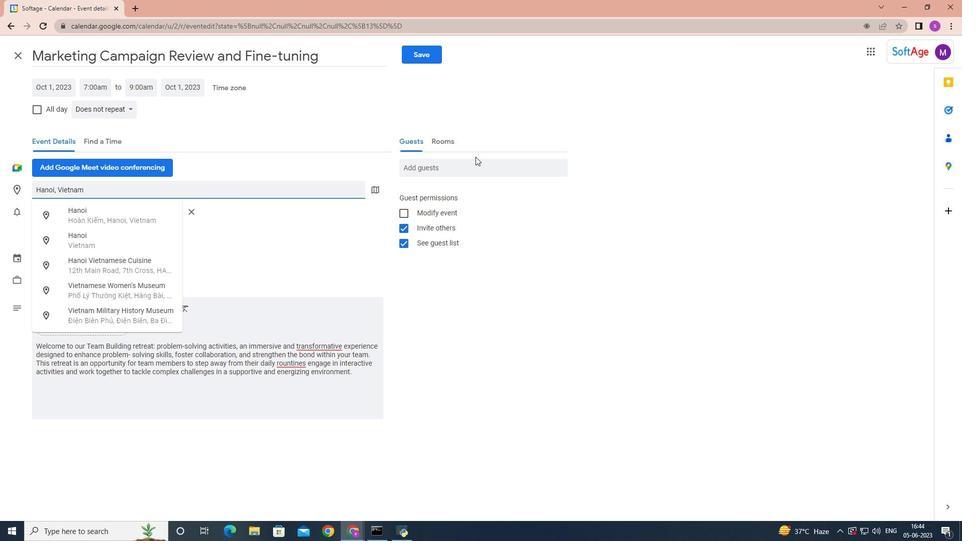 
Action: Mouse pressed left at (472, 159)
Screenshot: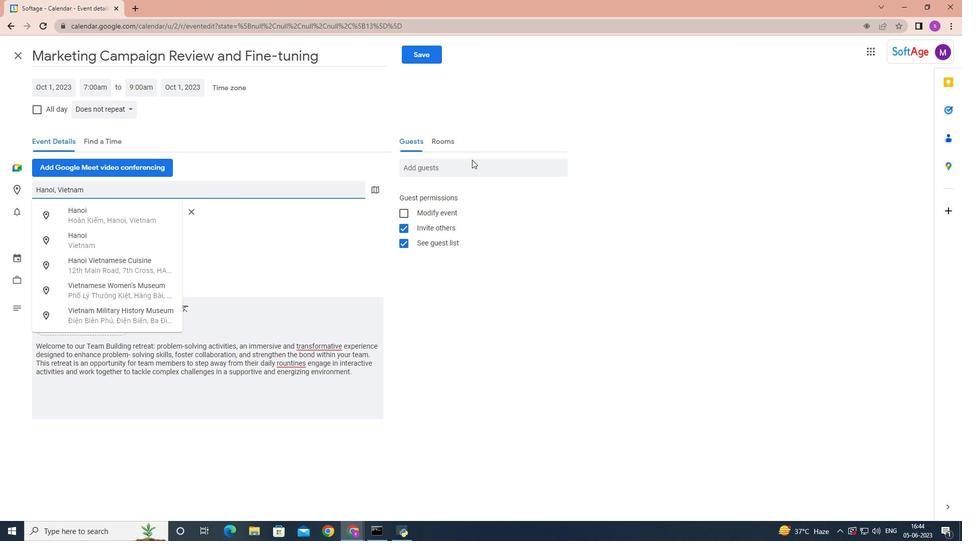 
Action: Key pressed softage.1
Screenshot: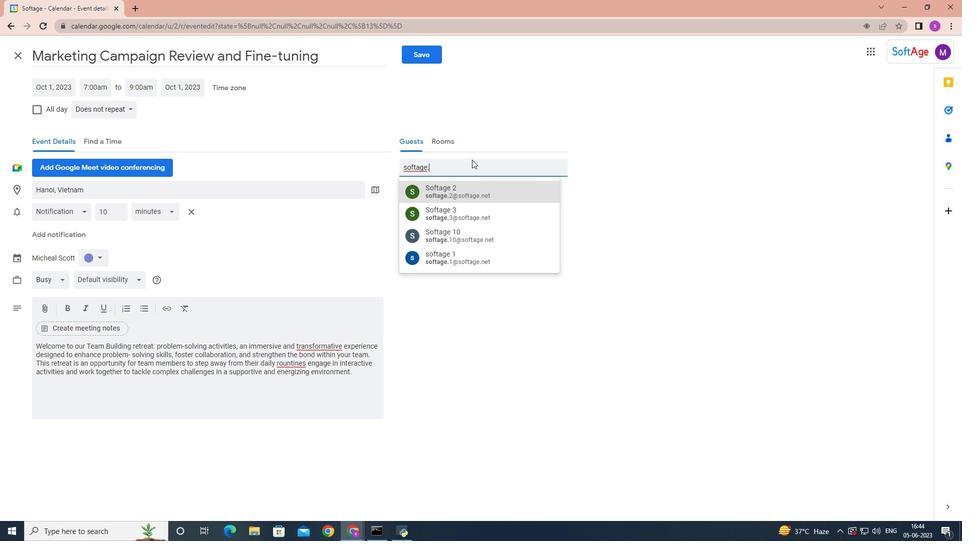 
Action: Mouse moved to (470, 212)
Screenshot: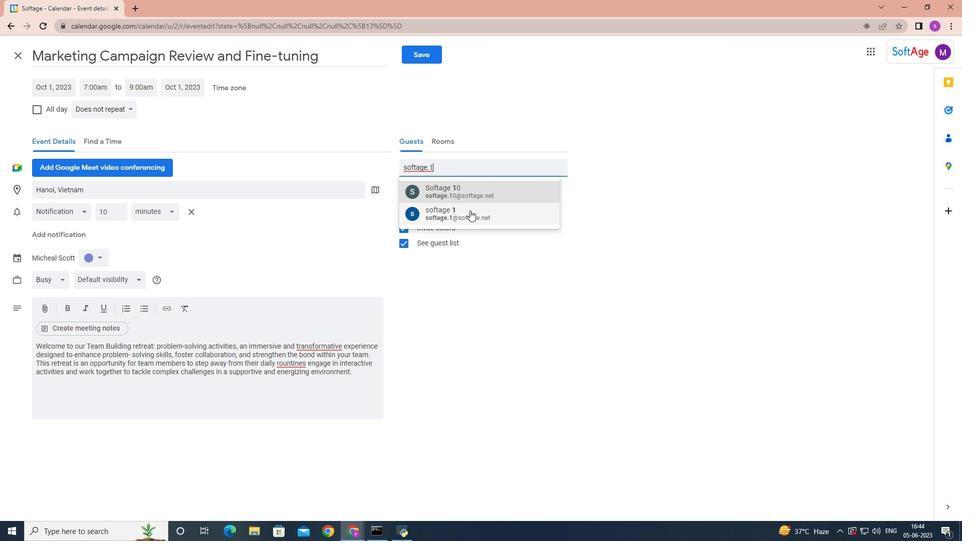 
Action: Mouse pressed left at (470, 212)
Screenshot: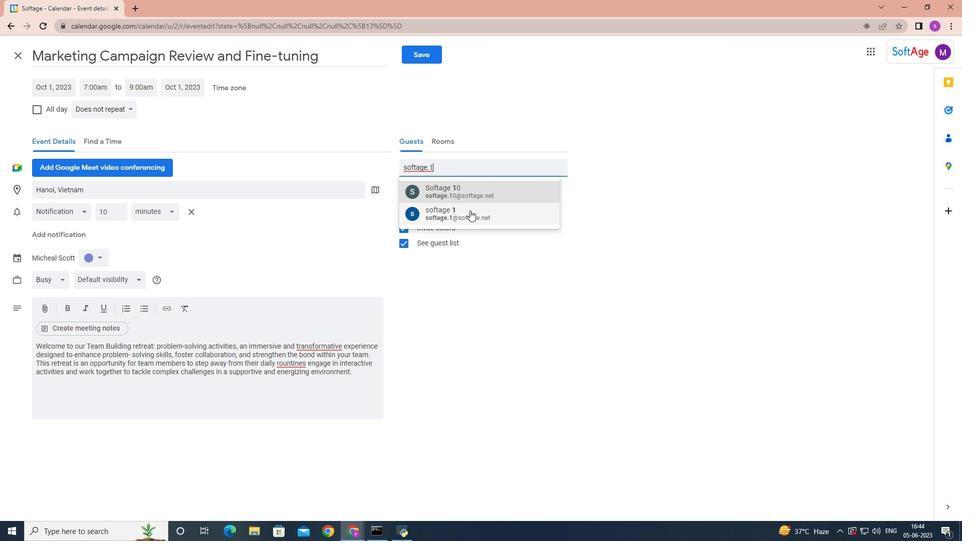 
Action: Mouse moved to (470, 209)
Screenshot: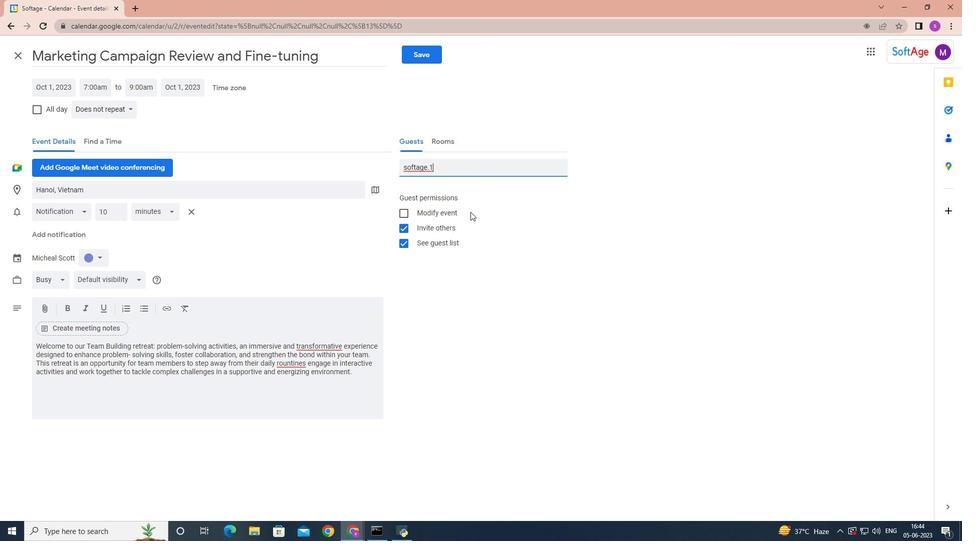 
Action: Key pressed softage.2
Screenshot: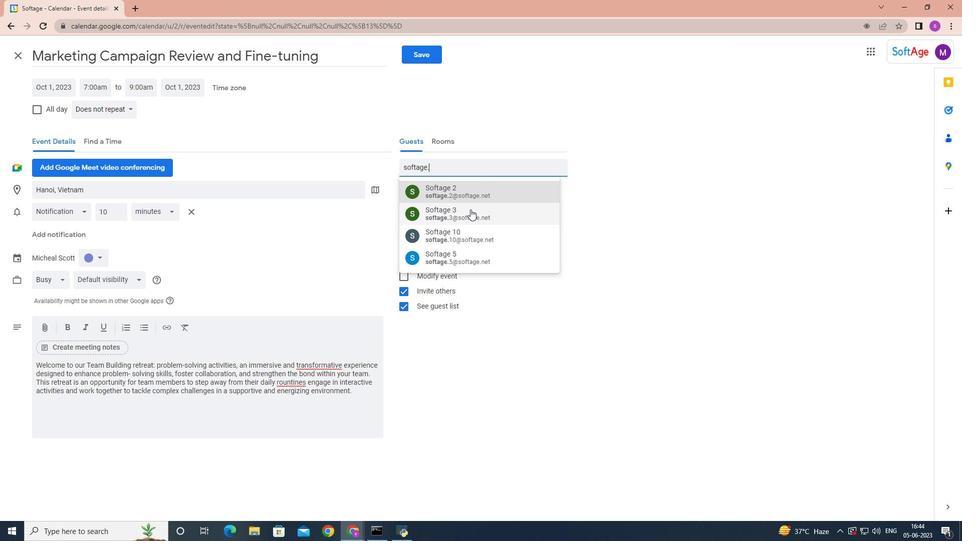 
Action: Mouse moved to (463, 190)
Screenshot: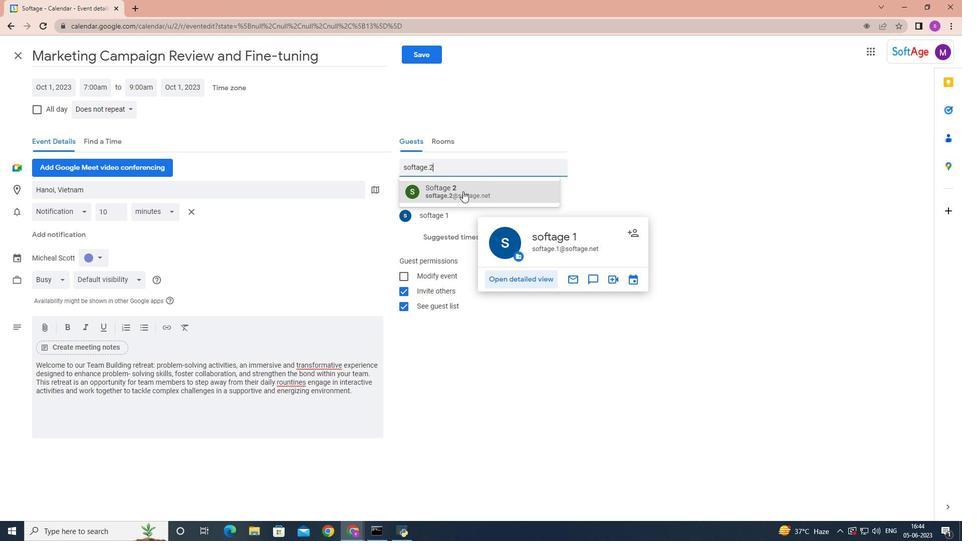 
Action: Mouse pressed left at (463, 190)
Screenshot: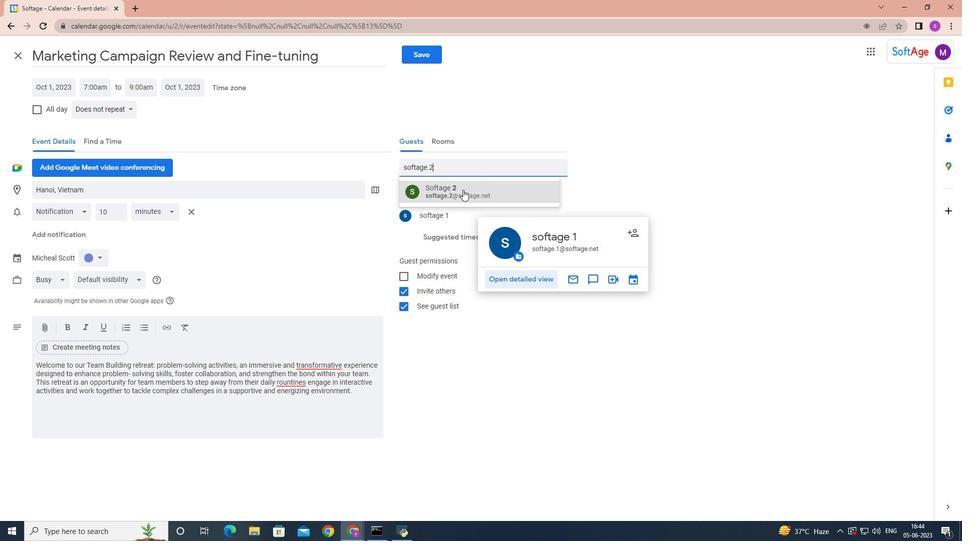 
Action: Mouse moved to (129, 107)
Screenshot: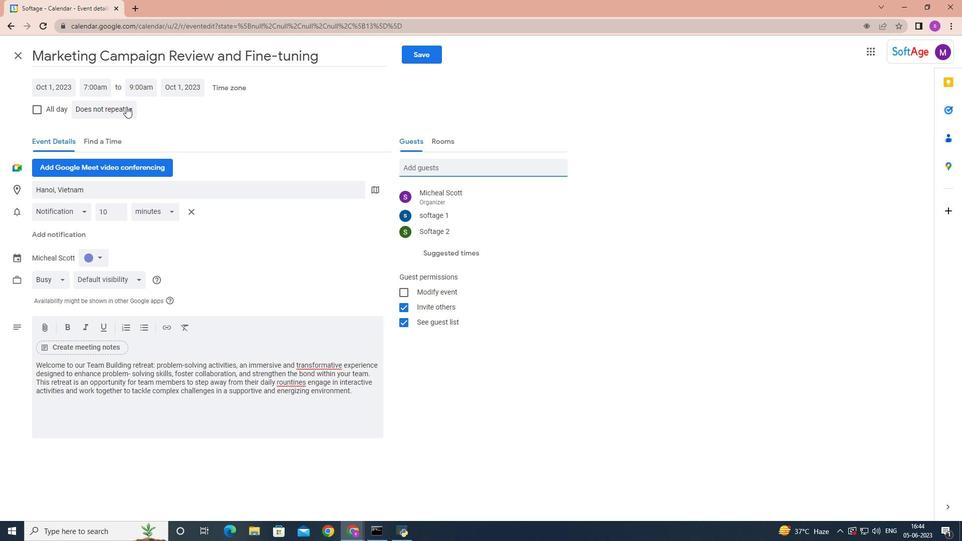 
Action: Mouse pressed left at (129, 107)
Screenshot: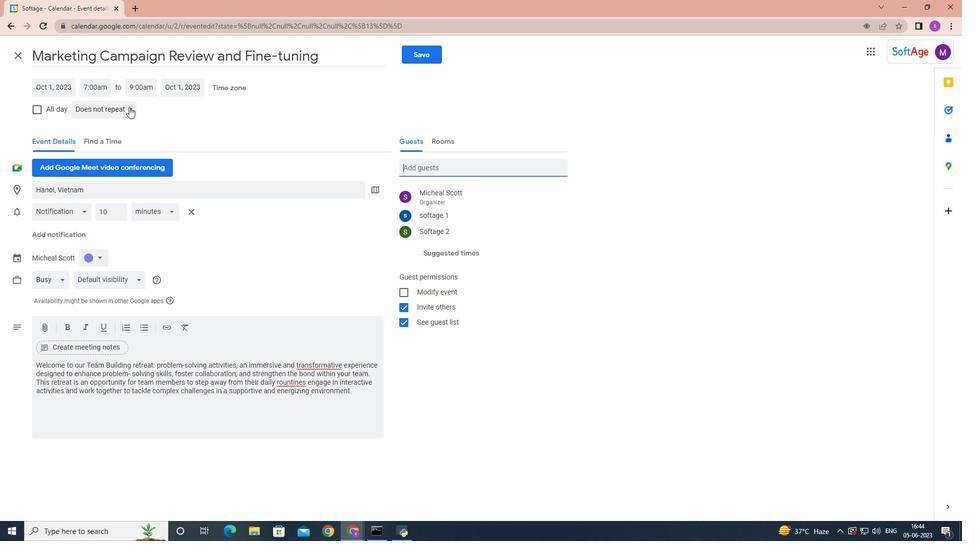 
Action: Mouse moved to (128, 105)
Screenshot: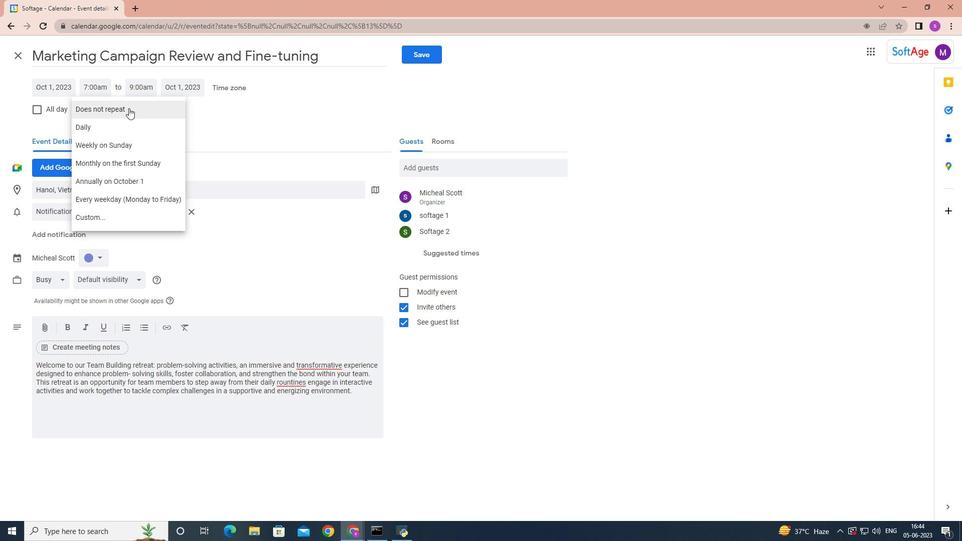 
Action: Mouse pressed left at (128, 105)
Screenshot: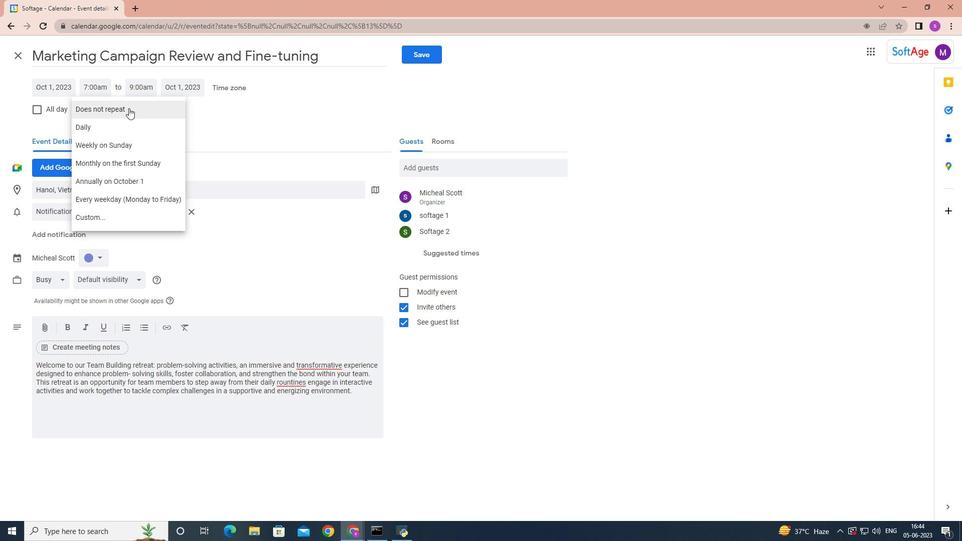 
Action: Mouse moved to (423, 53)
Screenshot: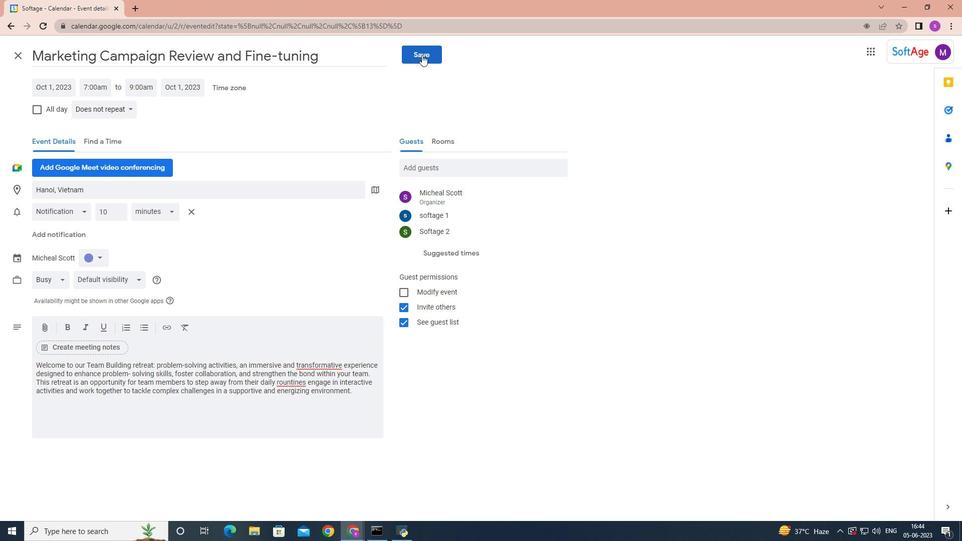 
Action: Mouse pressed left at (423, 53)
Screenshot: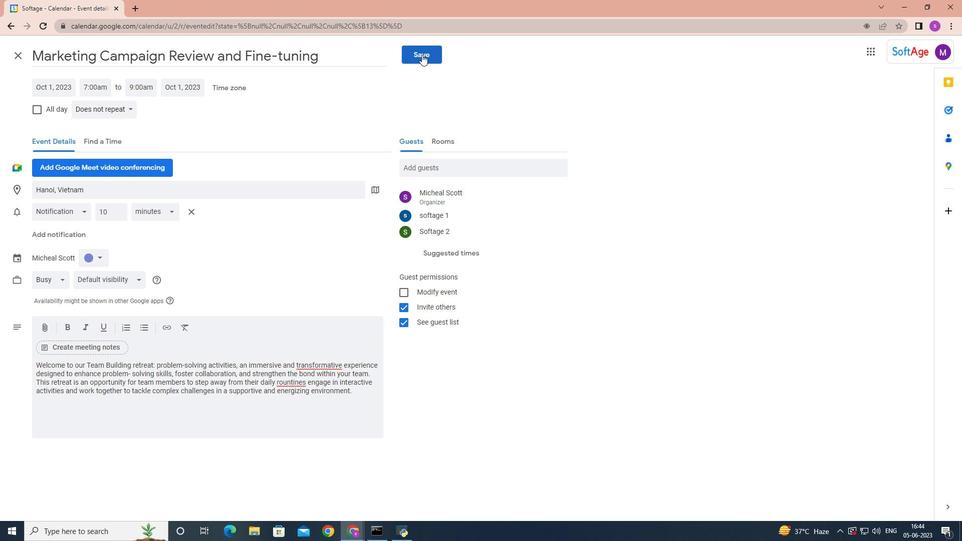 
Action: Mouse moved to (580, 300)
Screenshot: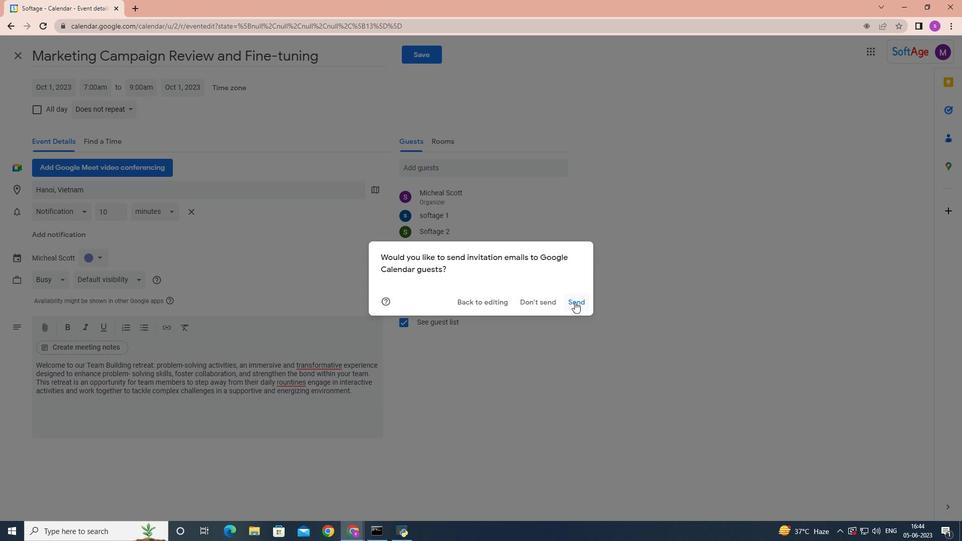 
Action: Mouse pressed left at (580, 300)
Screenshot: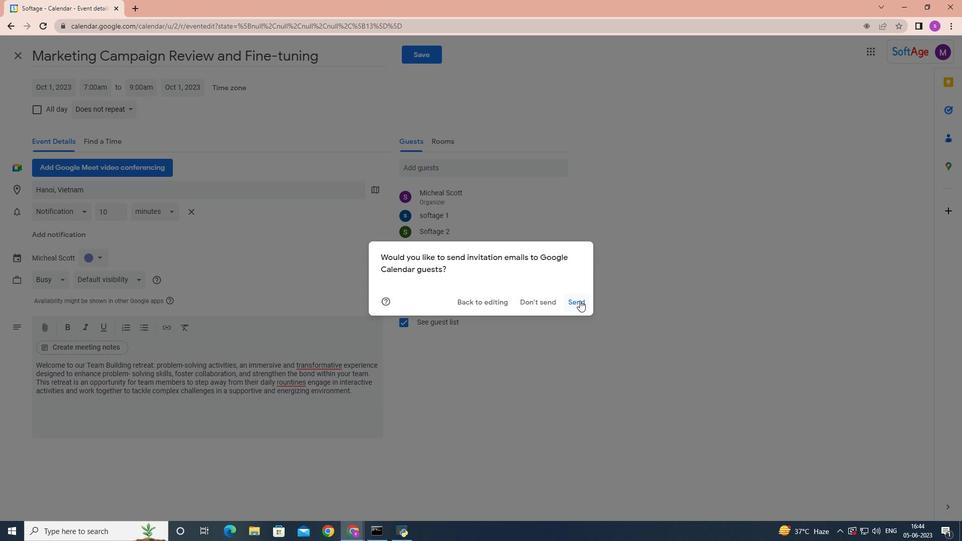 
